 Task: Find connections with filter location Mendefera with filter topic #Saleswith filter profile language English with filter current company Musim Mas Group with filter school GALGOTIA S COLLEGE OF ENGINEERING AND TECHNOLOGY, GREATER NOIDA with filter industry Retail Art Supplies with filter service category Illustration with filter keywords title Assistant Manager
Action: Mouse moved to (562, 83)
Screenshot: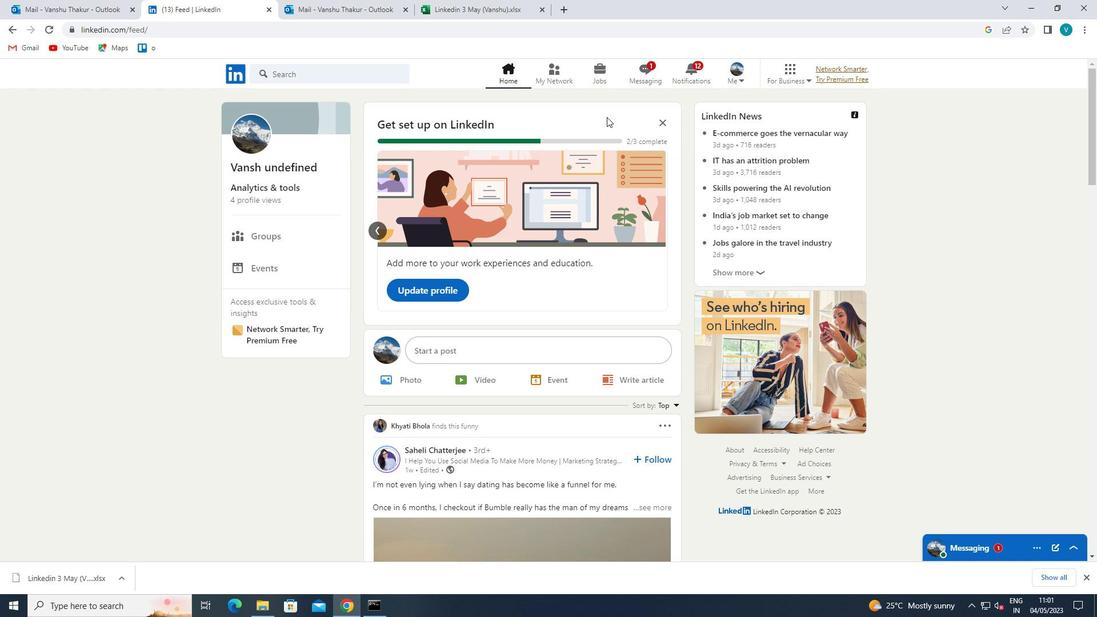 
Action: Mouse pressed left at (562, 83)
Screenshot: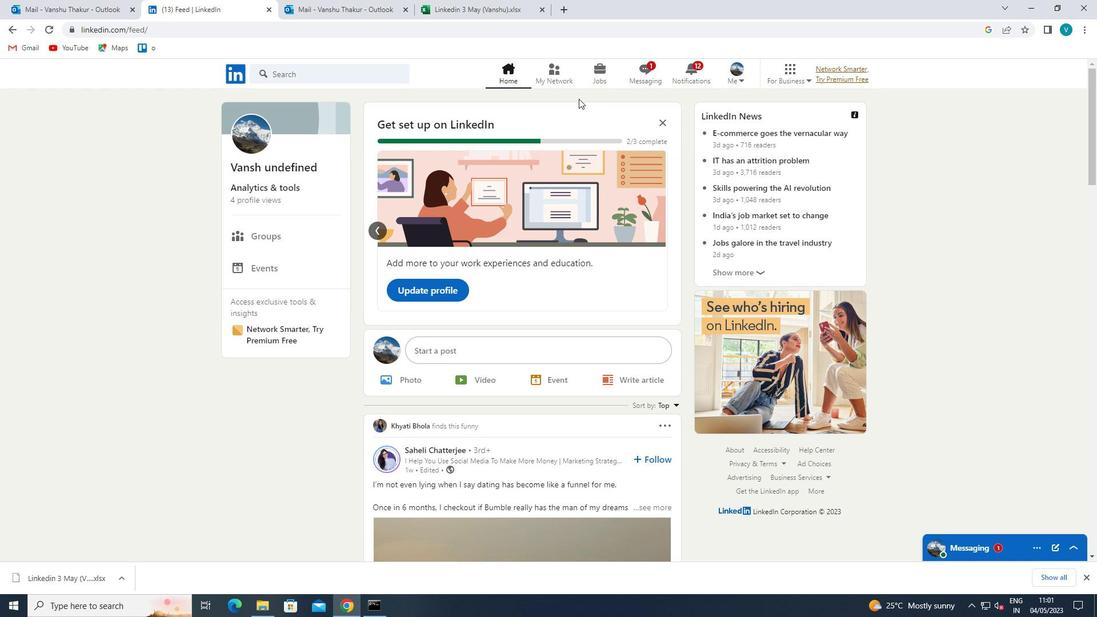 
Action: Mouse moved to (319, 131)
Screenshot: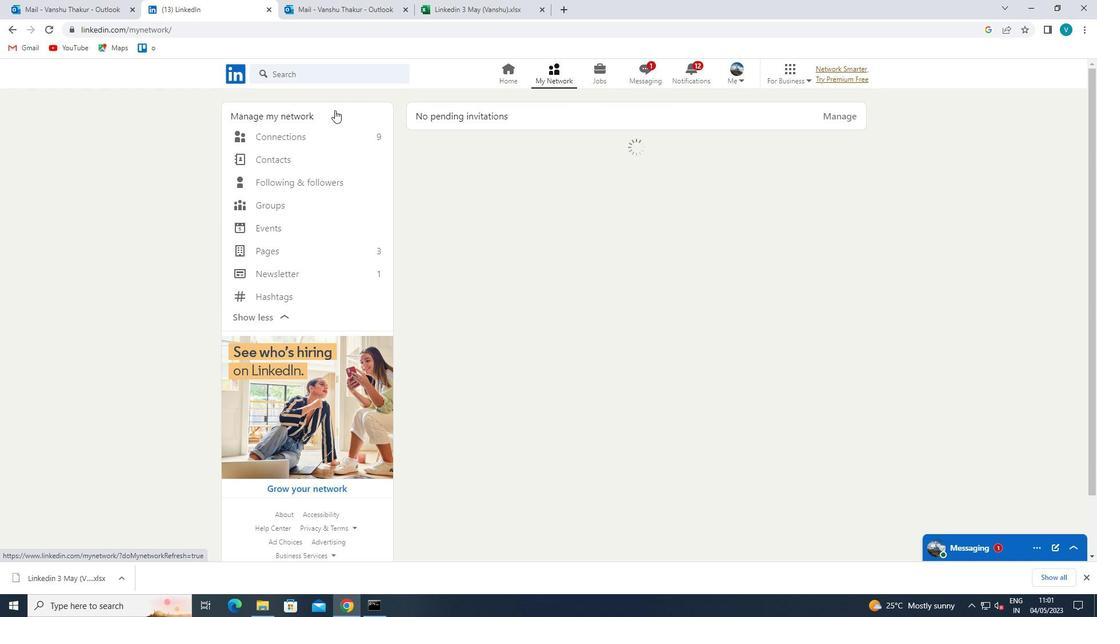 
Action: Mouse pressed left at (319, 131)
Screenshot: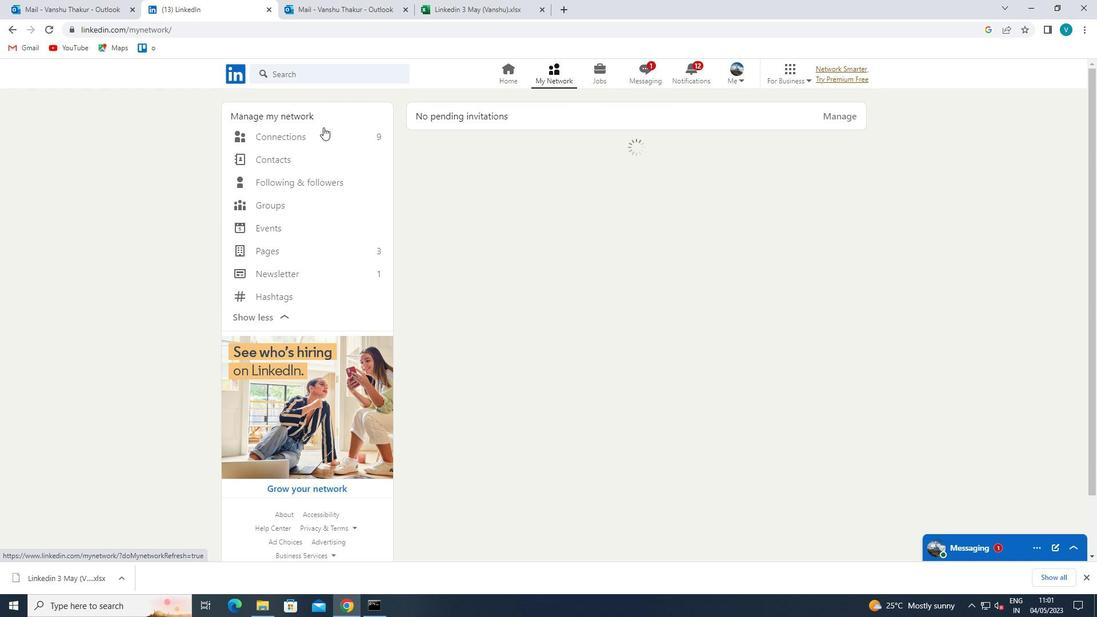 
Action: Mouse moved to (661, 142)
Screenshot: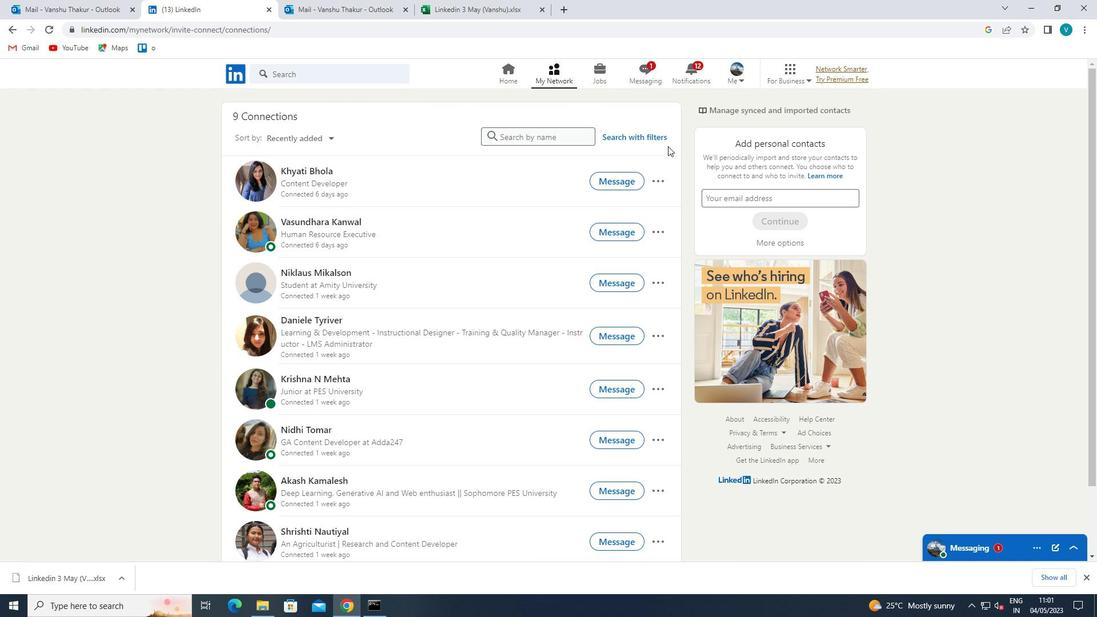 
Action: Mouse pressed left at (661, 142)
Screenshot: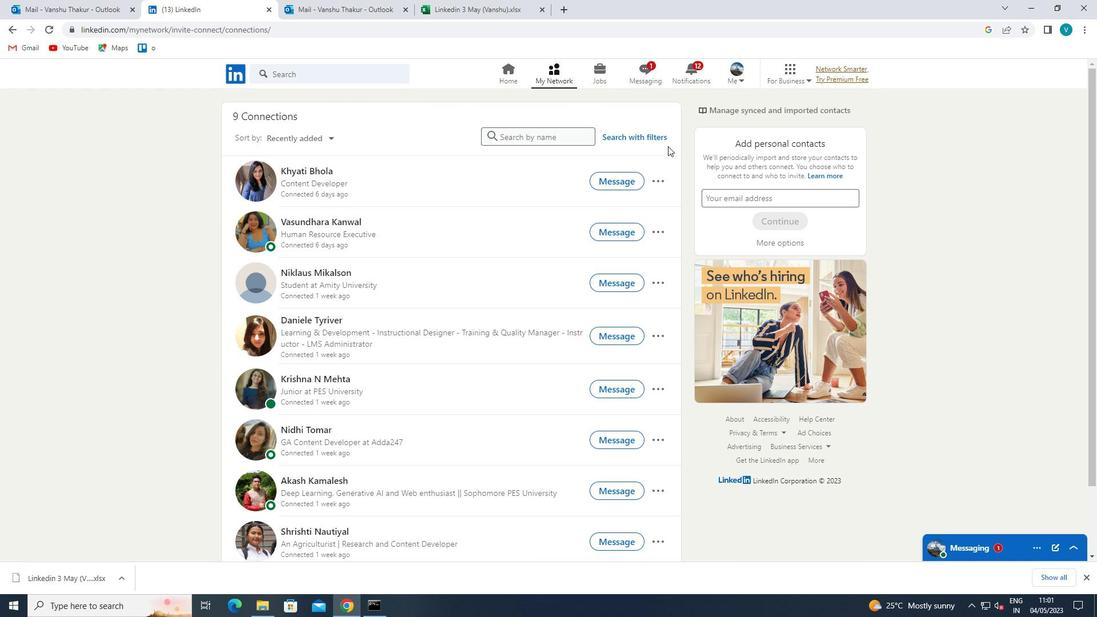 
Action: Mouse moved to (554, 106)
Screenshot: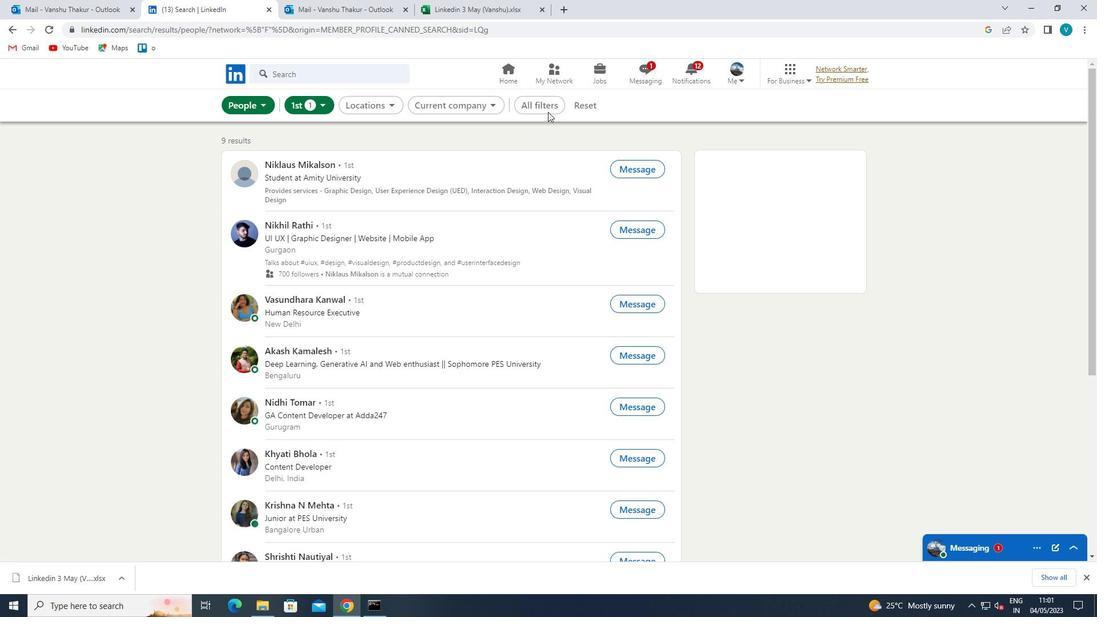 
Action: Mouse pressed left at (554, 106)
Screenshot: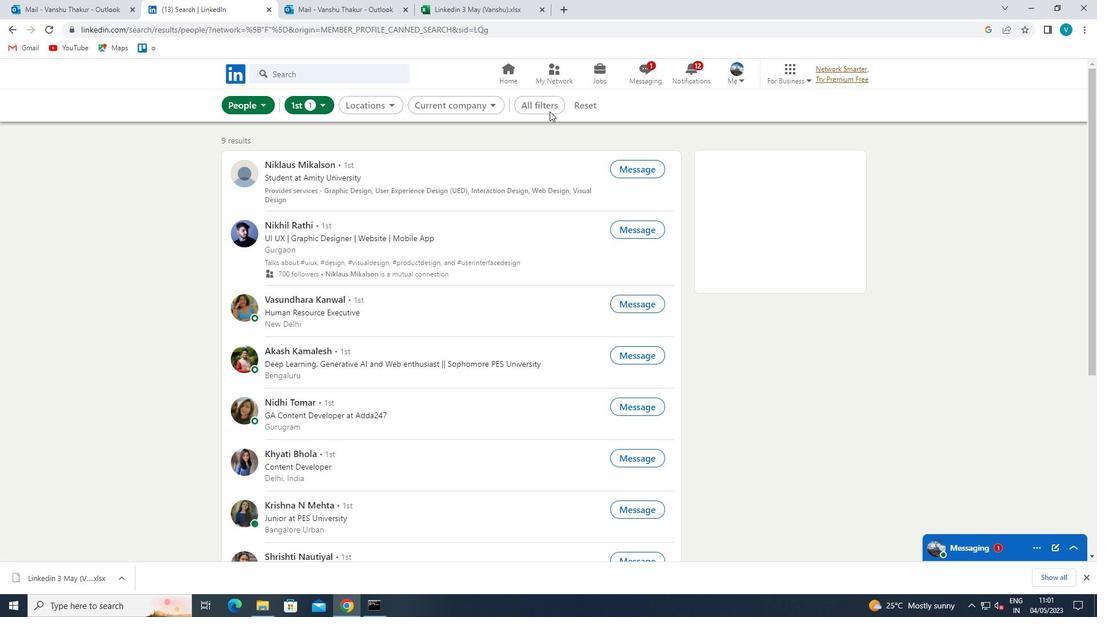 
Action: Mouse moved to (854, 270)
Screenshot: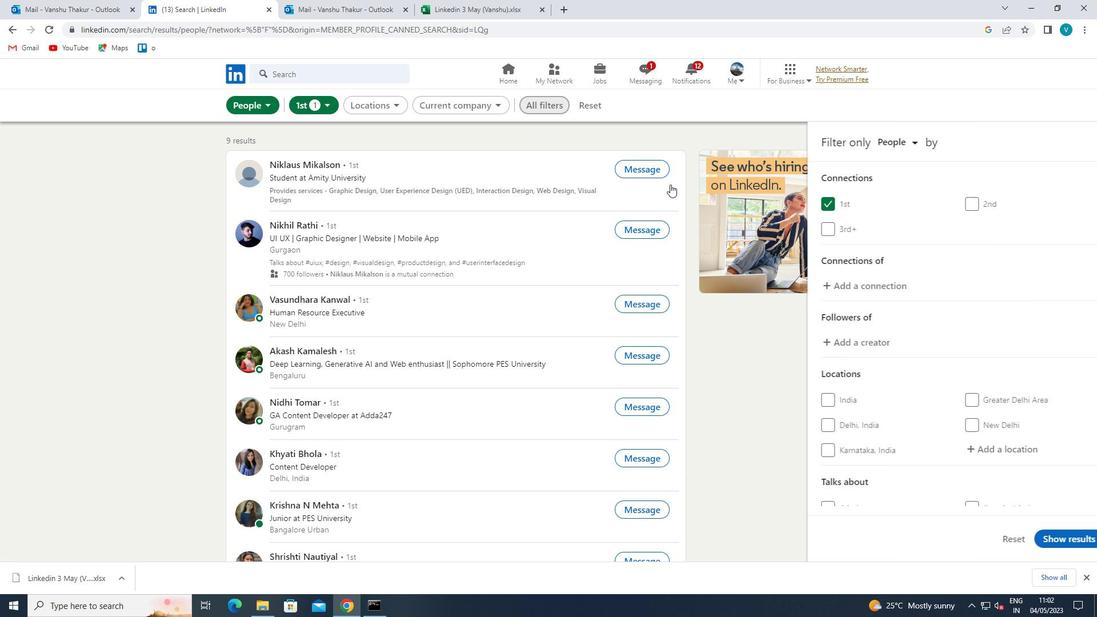 
Action: Mouse scrolled (854, 270) with delta (0, 0)
Screenshot: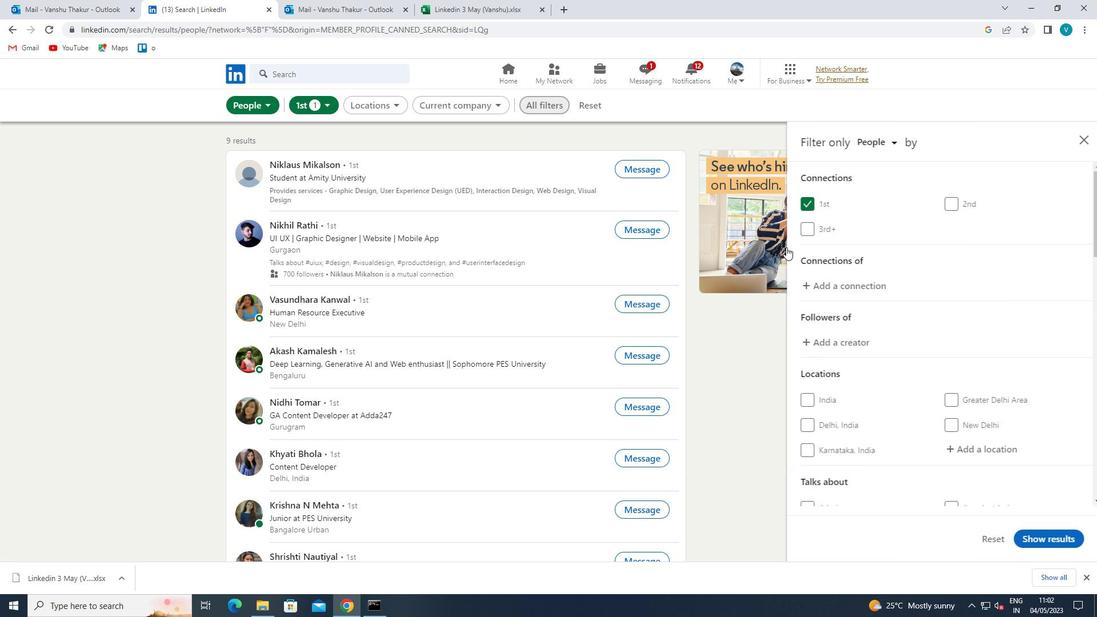 
Action: Mouse scrolled (854, 270) with delta (0, 0)
Screenshot: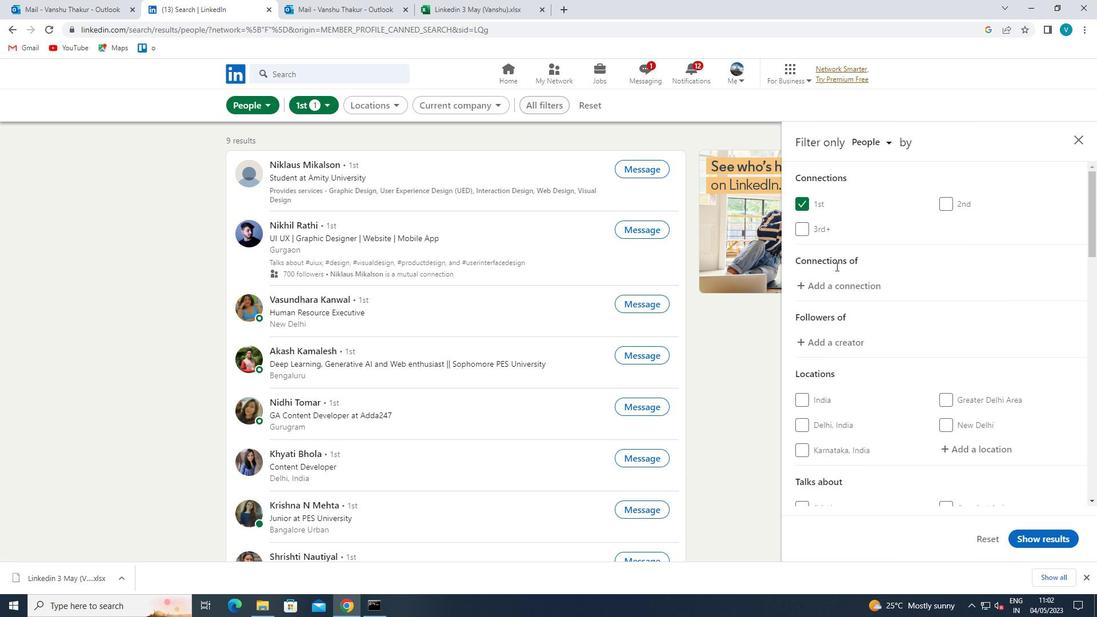 
Action: Mouse moved to (855, 270)
Screenshot: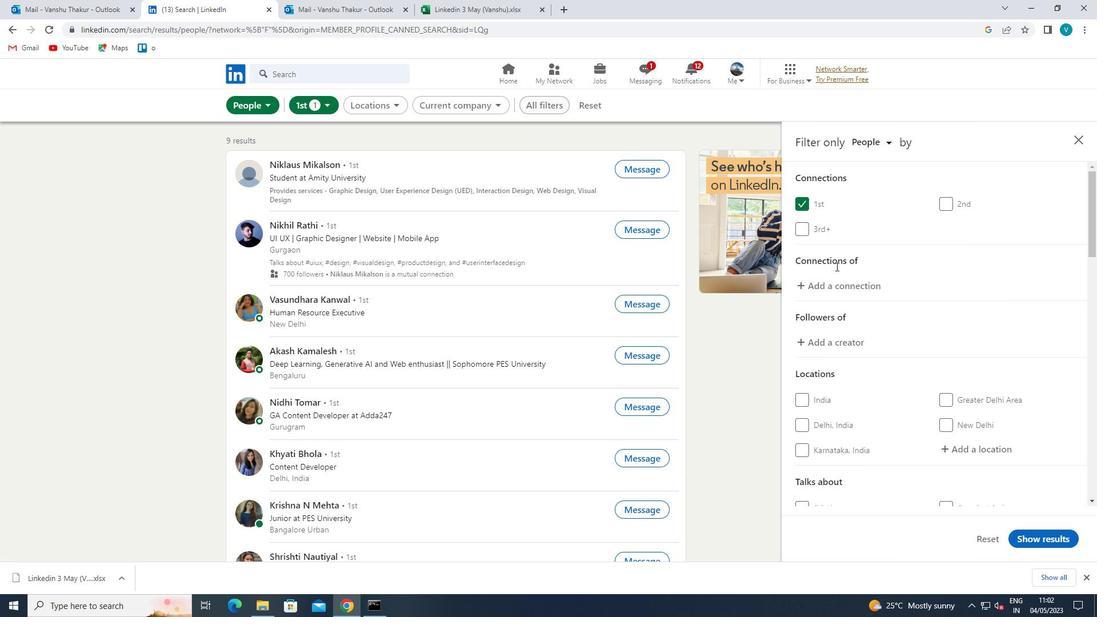 
Action: Mouse scrolled (855, 270) with delta (0, 0)
Screenshot: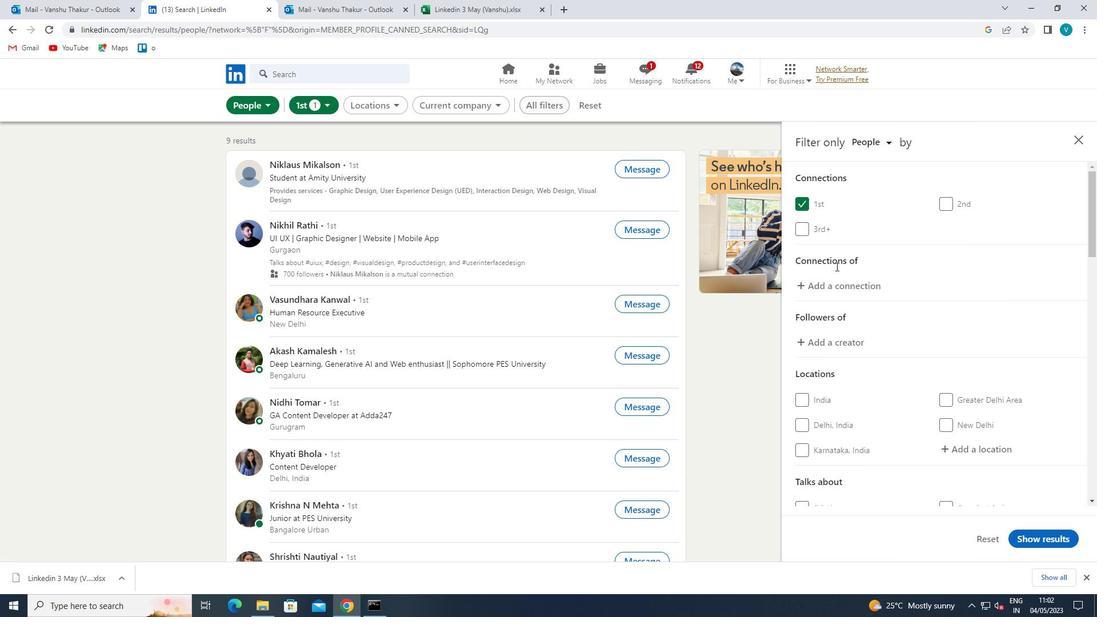 
Action: Mouse moved to (998, 270)
Screenshot: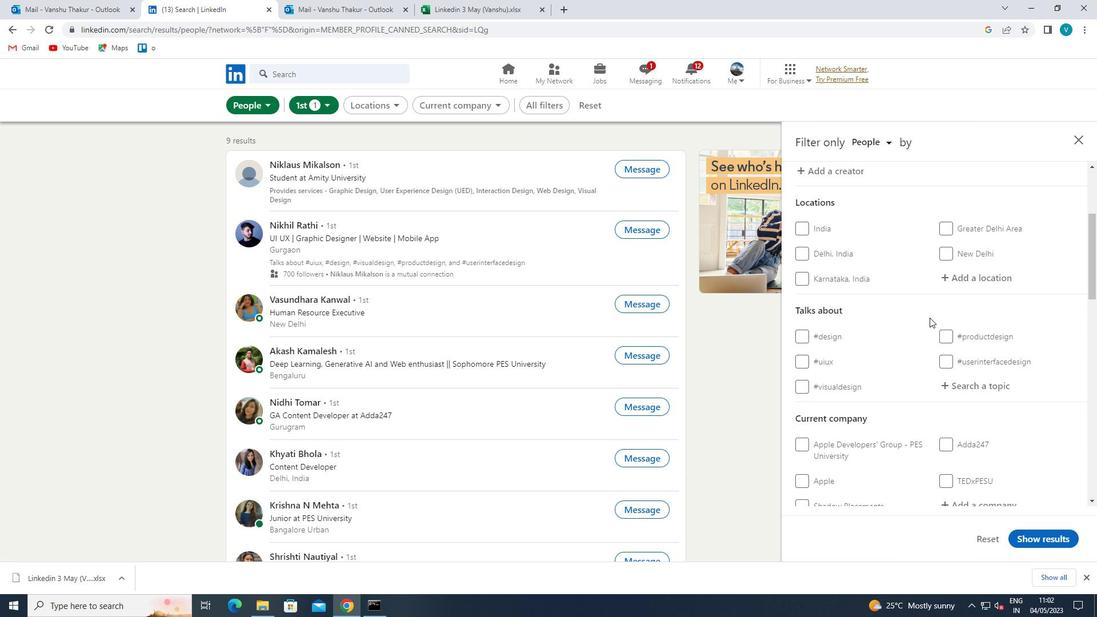 
Action: Mouse pressed left at (998, 270)
Screenshot: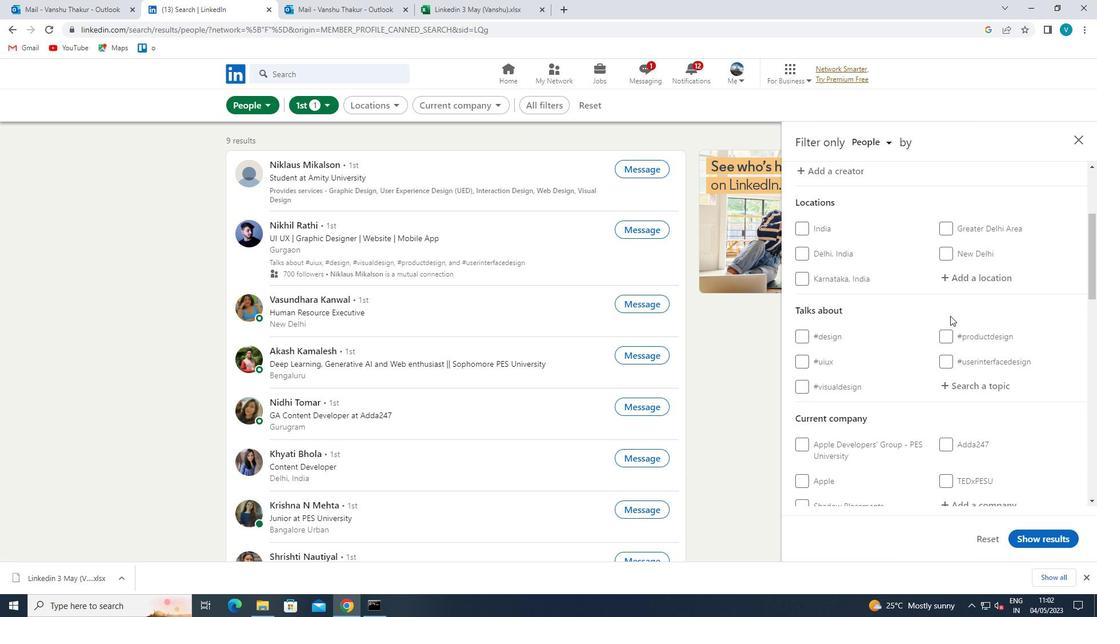 
Action: Key pressed <Key.shift>MENDEFERA
Screenshot: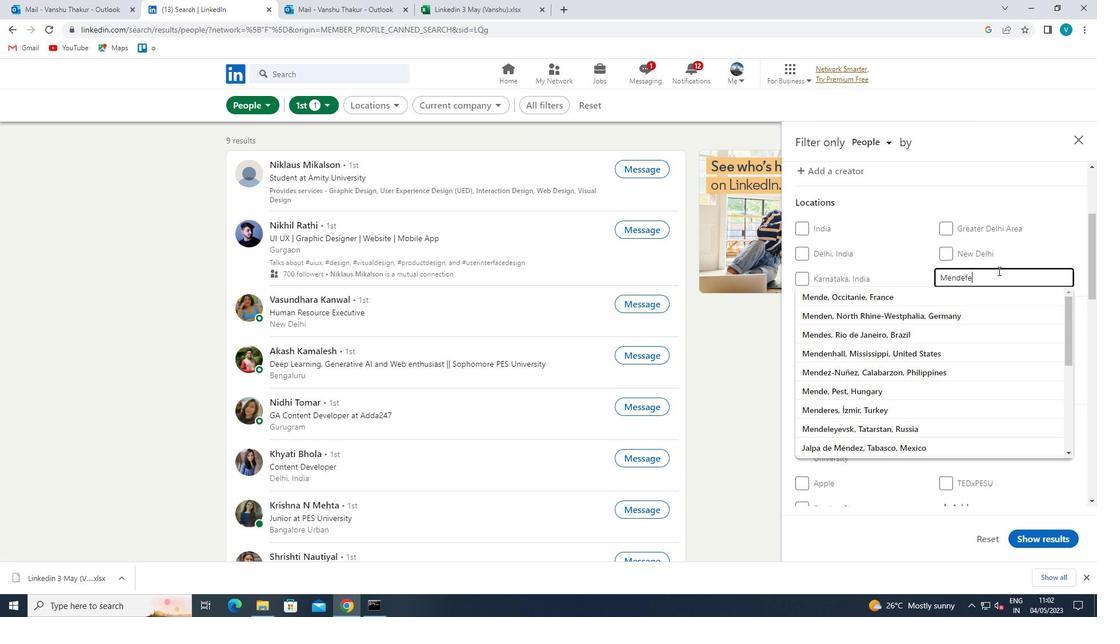 
Action: Mouse moved to (953, 298)
Screenshot: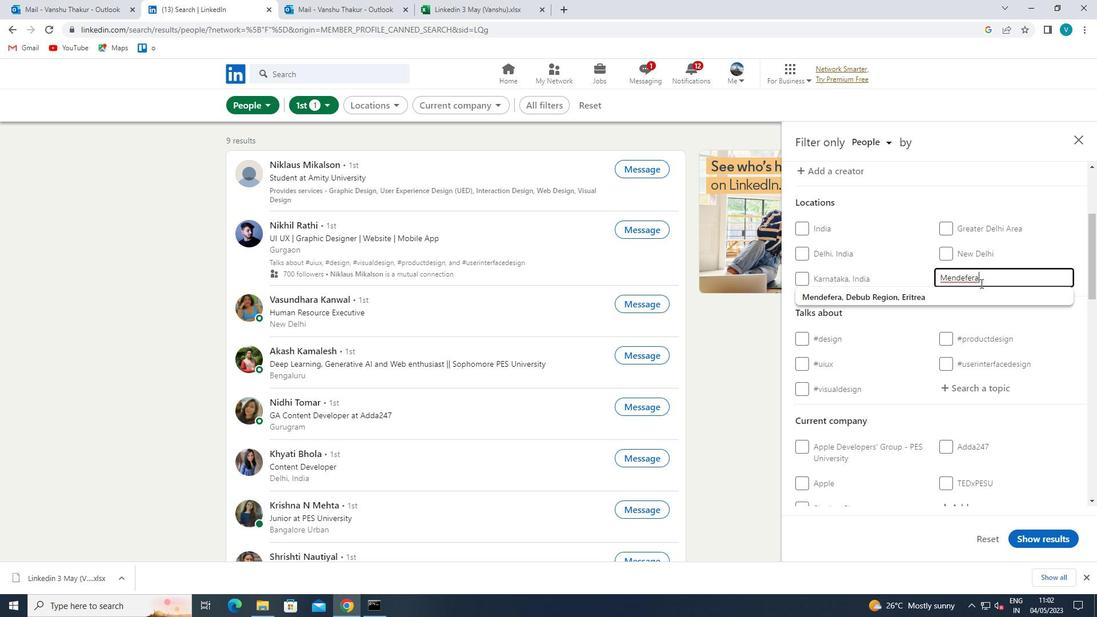 
Action: Mouse pressed left at (953, 298)
Screenshot: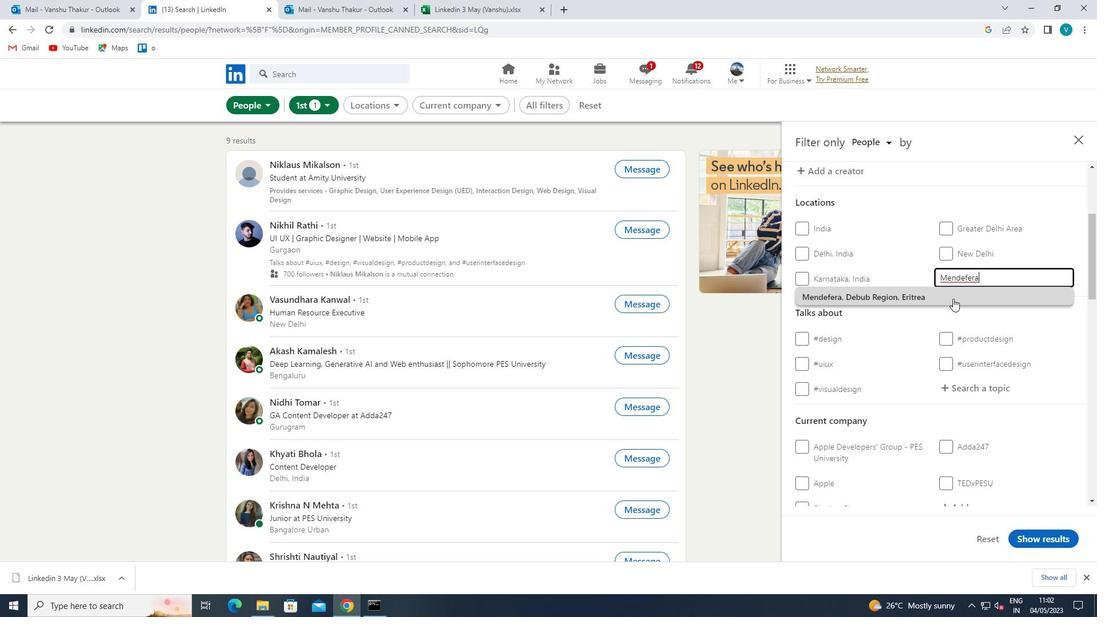 
Action: Mouse scrolled (953, 298) with delta (0, 0)
Screenshot: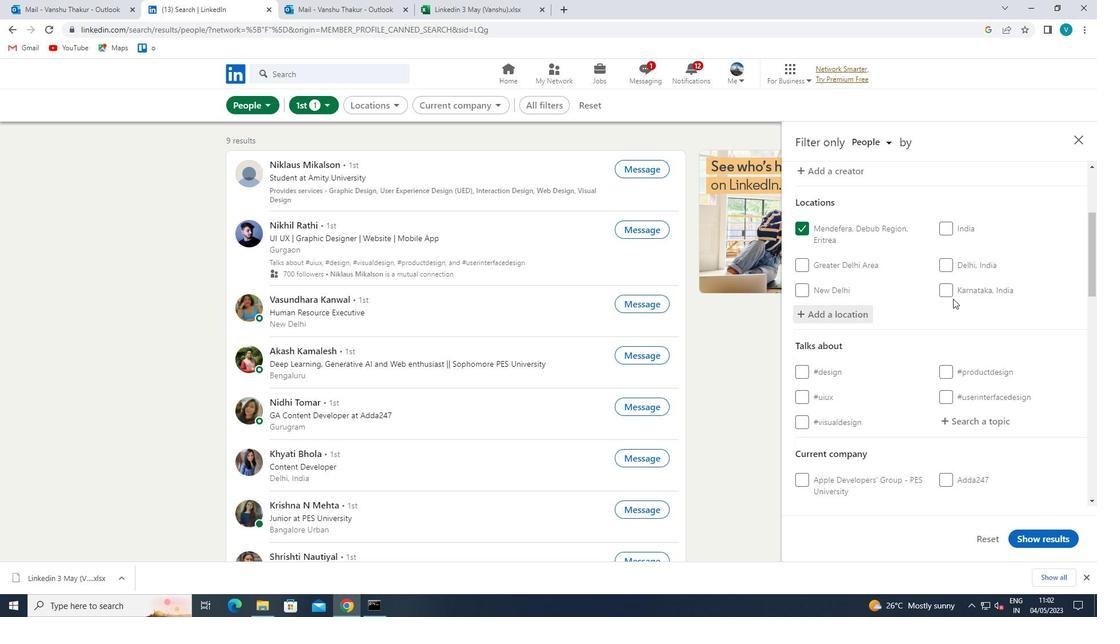 
Action: Mouse scrolled (953, 298) with delta (0, 0)
Screenshot: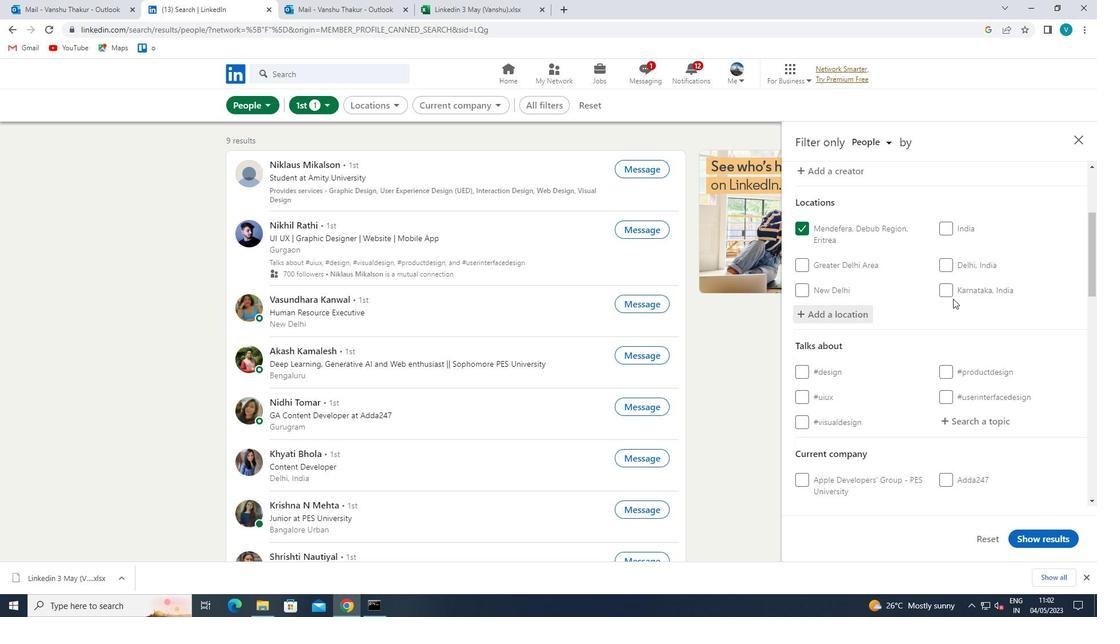 
Action: Mouse moved to (954, 304)
Screenshot: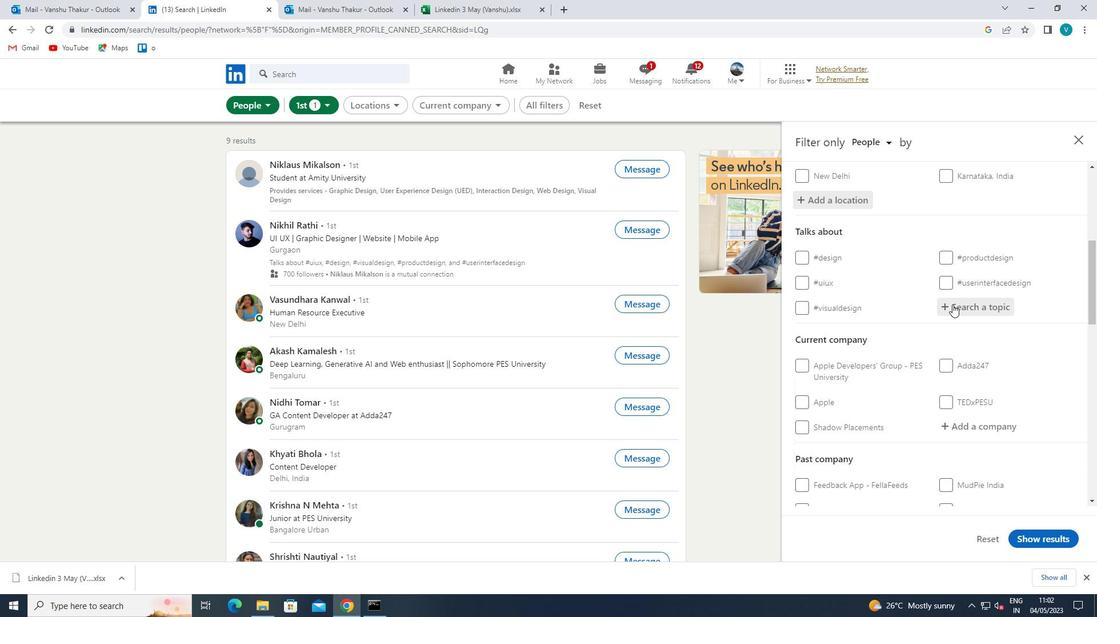 
Action: Mouse pressed left at (954, 304)
Screenshot: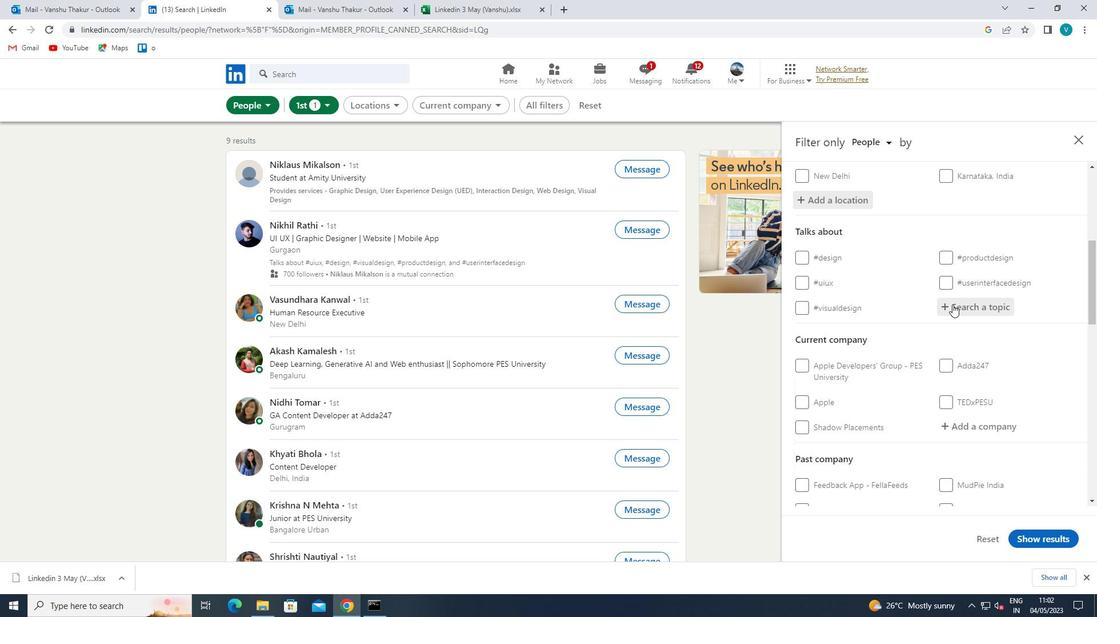 
Action: Mouse moved to (955, 304)
Screenshot: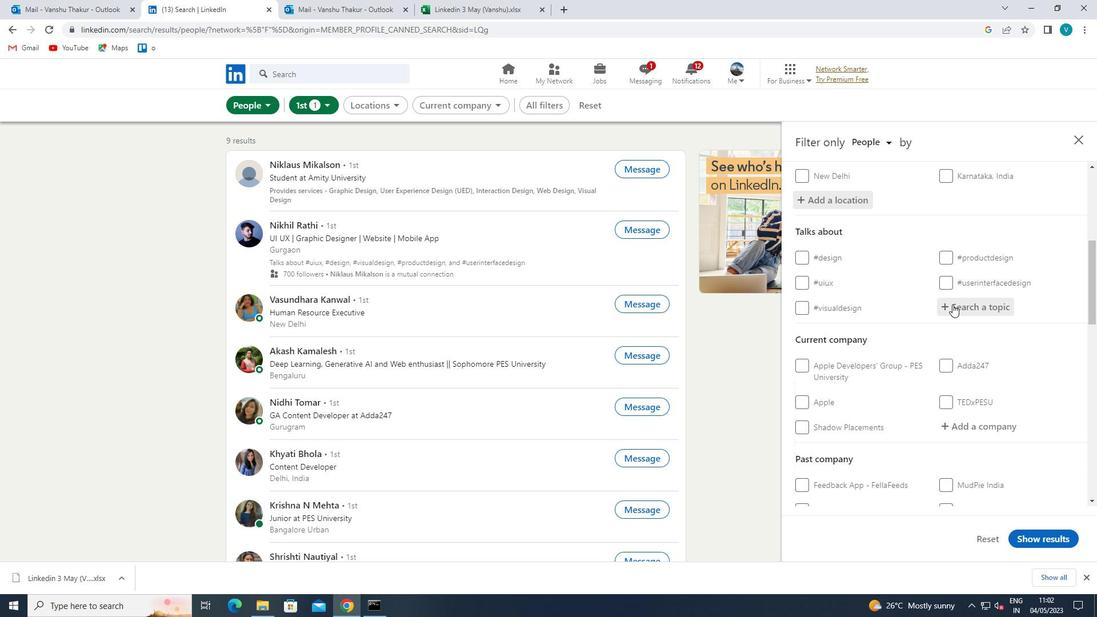 
Action: Key pressed SALES
Screenshot: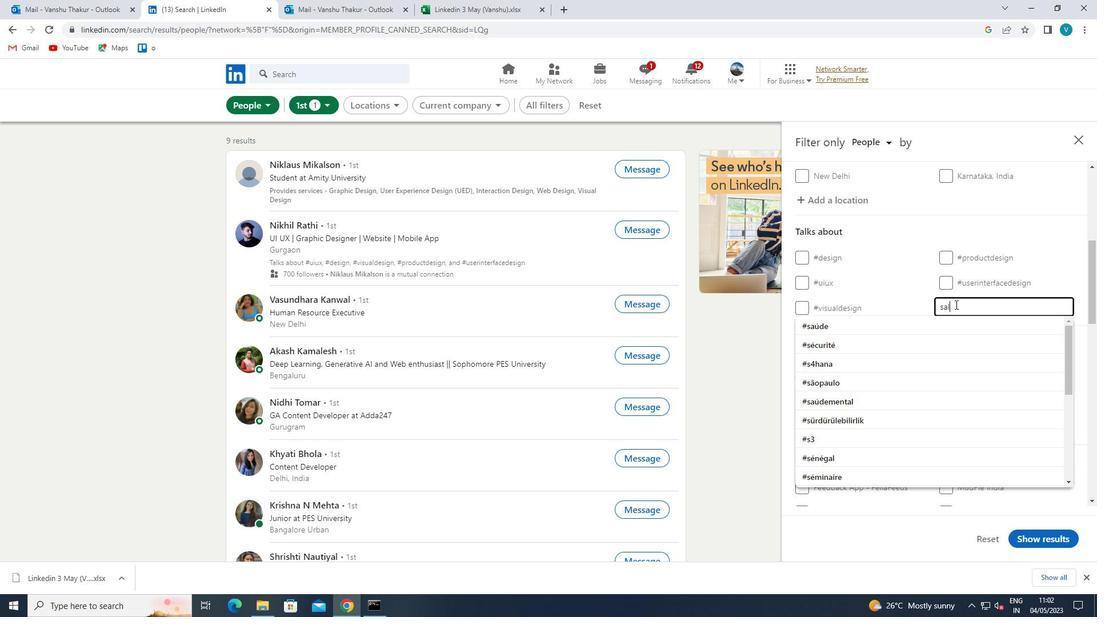 
Action: Mouse moved to (929, 328)
Screenshot: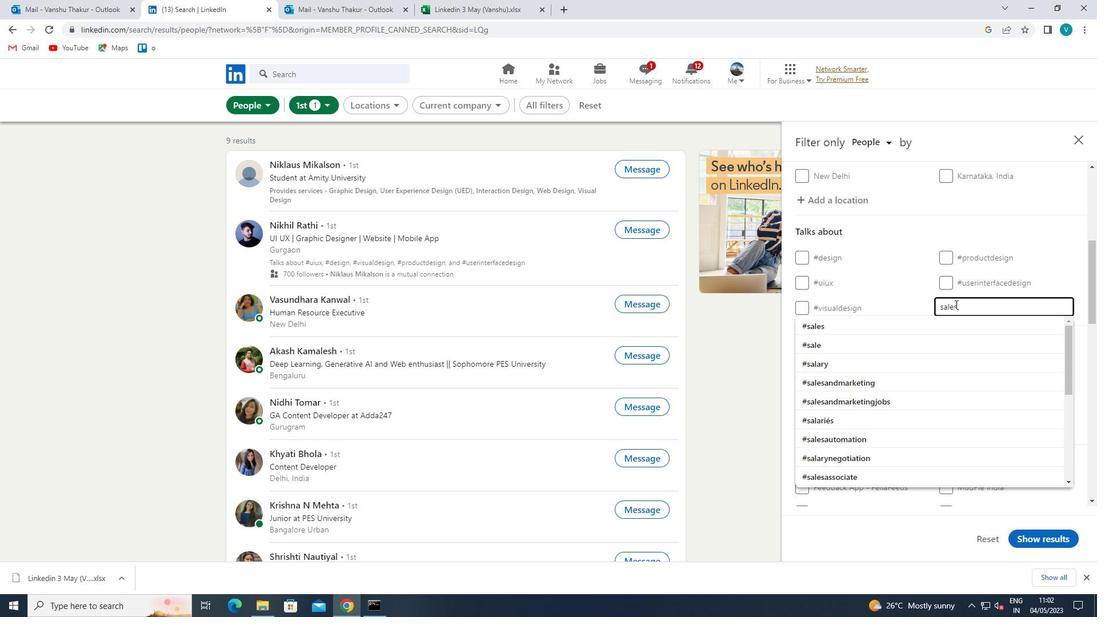 
Action: Mouse pressed left at (929, 328)
Screenshot: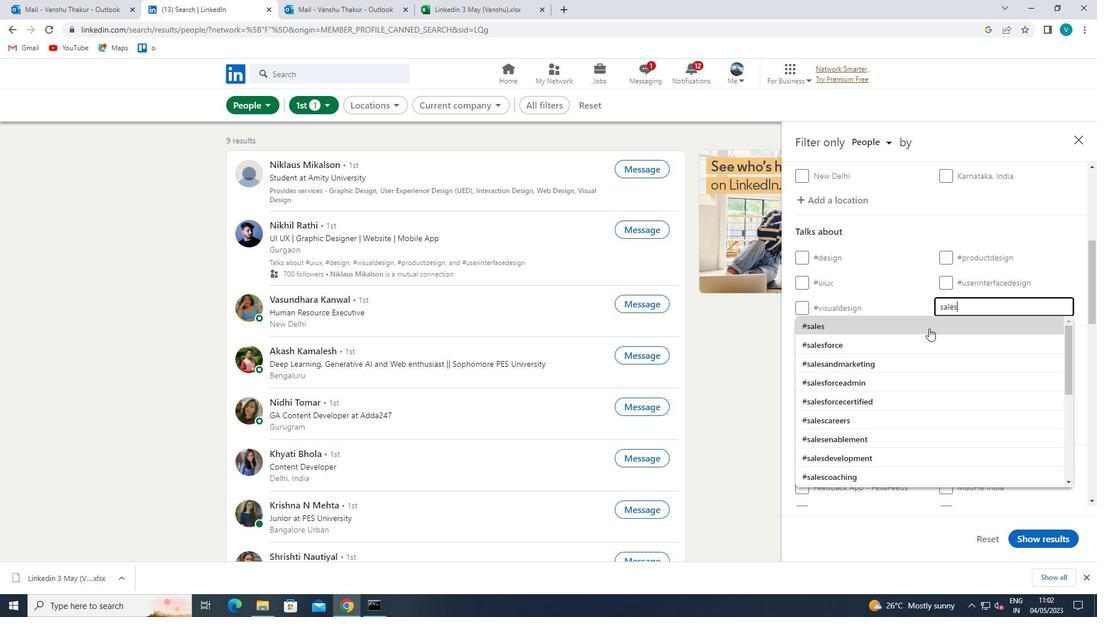 
Action: Mouse scrolled (929, 327) with delta (0, 0)
Screenshot: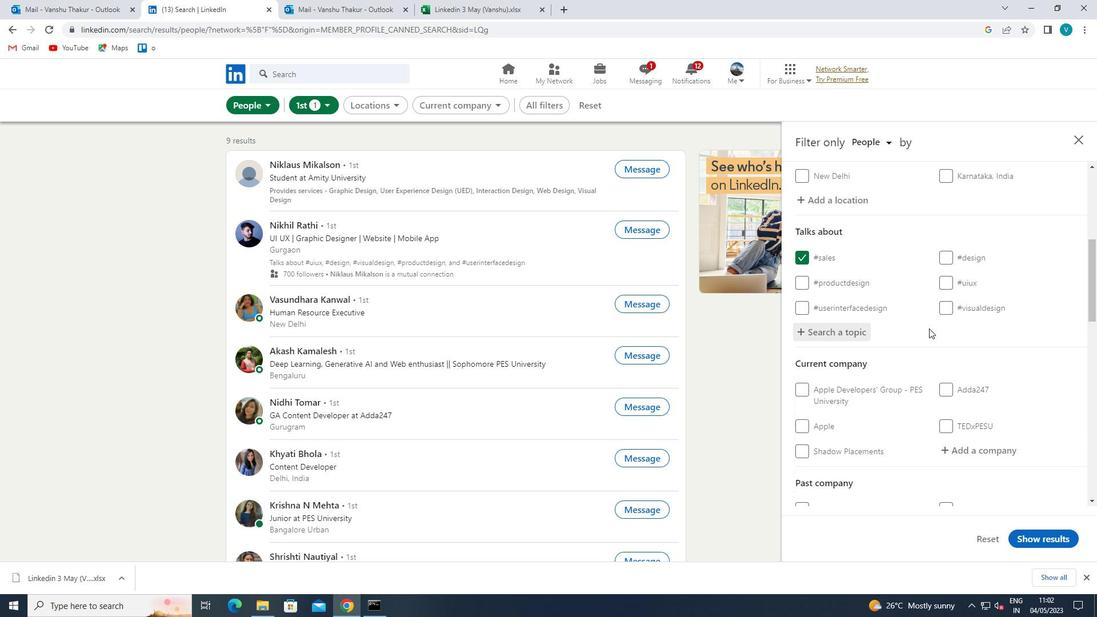 
Action: Mouse scrolled (929, 327) with delta (0, 0)
Screenshot: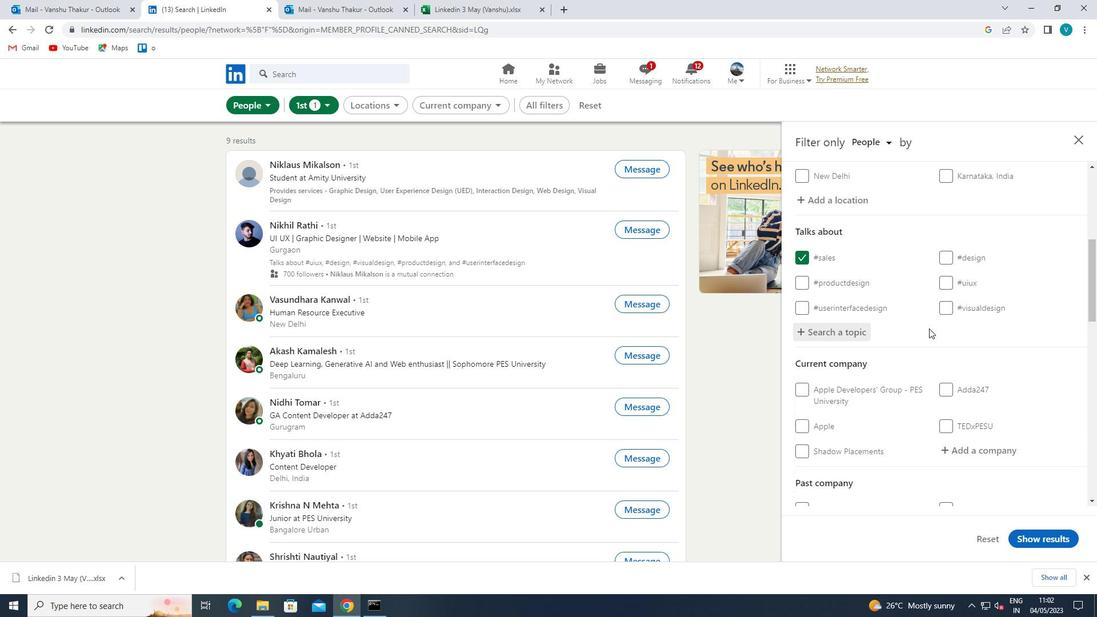 
Action: Mouse scrolled (929, 327) with delta (0, 0)
Screenshot: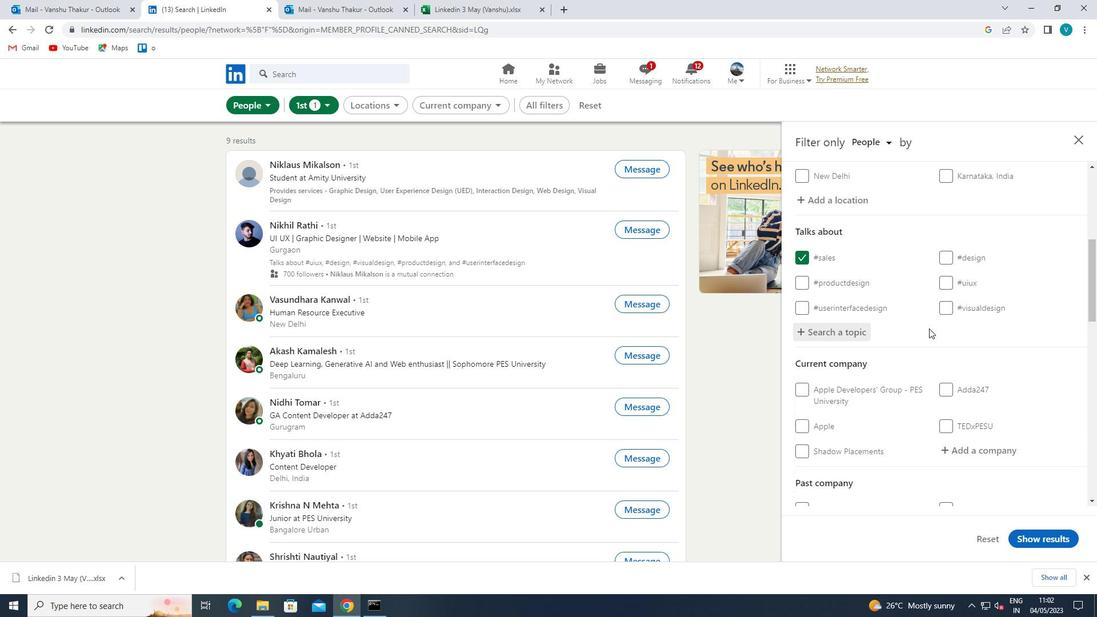 
Action: Mouse scrolled (929, 327) with delta (0, 0)
Screenshot: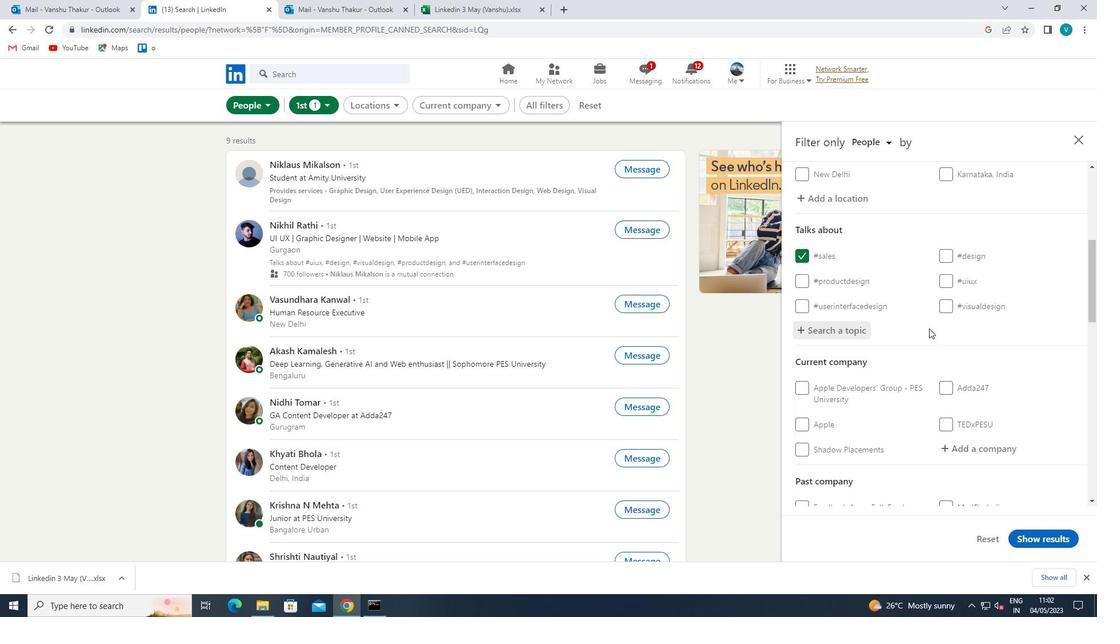 
Action: Mouse scrolled (929, 327) with delta (0, 0)
Screenshot: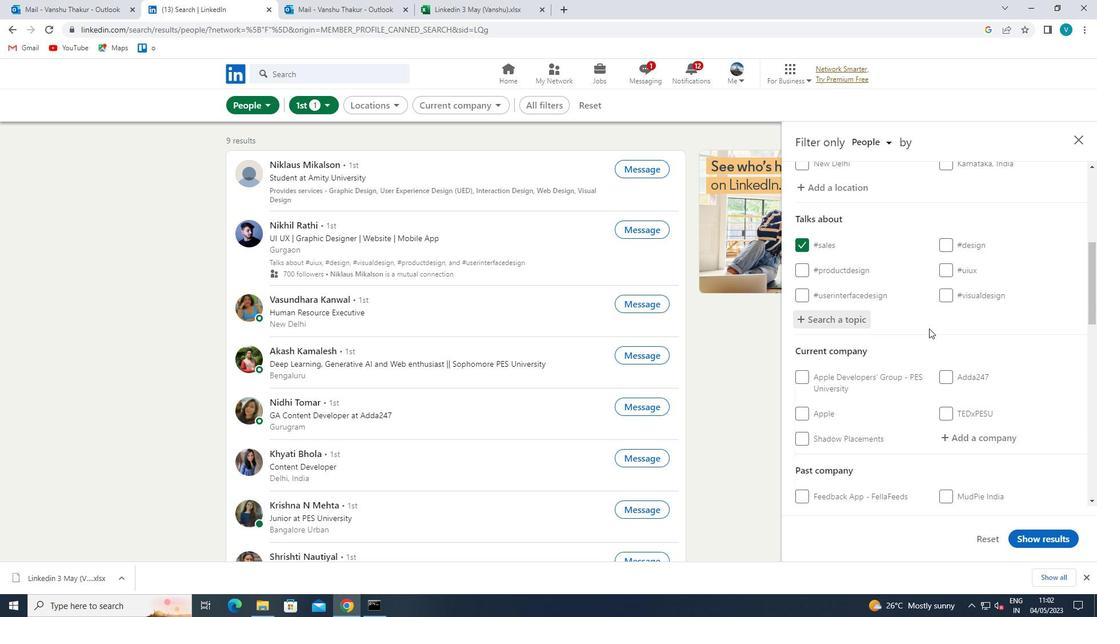 
Action: Mouse scrolled (929, 327) with delta (0, 0)
Screenshot: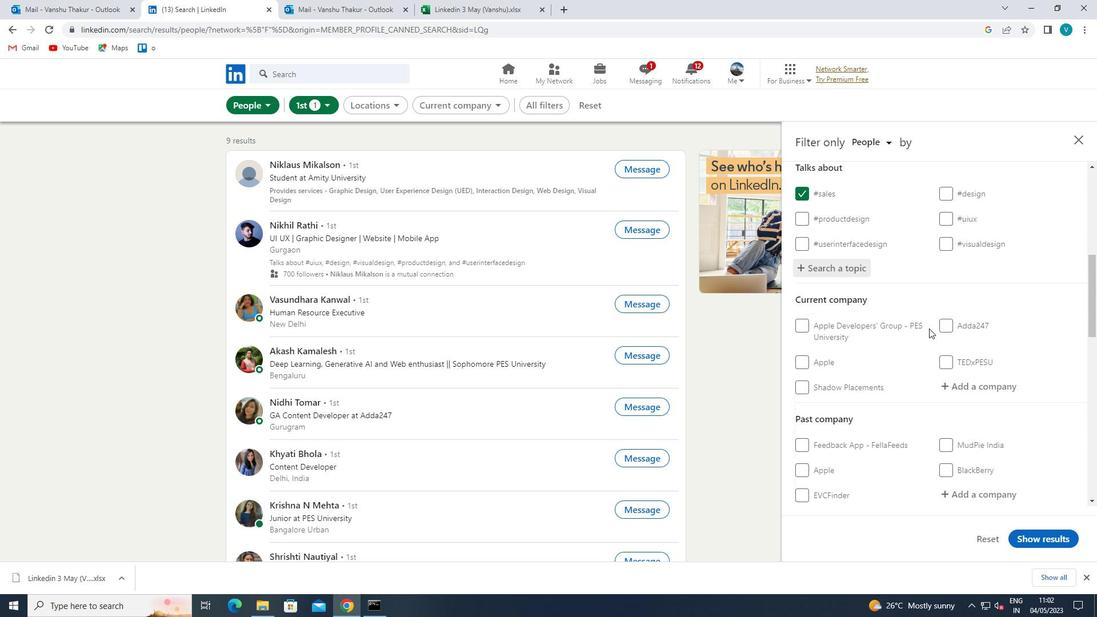 
Action: Mouse scrolled (929, 327) with delta (0, 0)
Screenshot: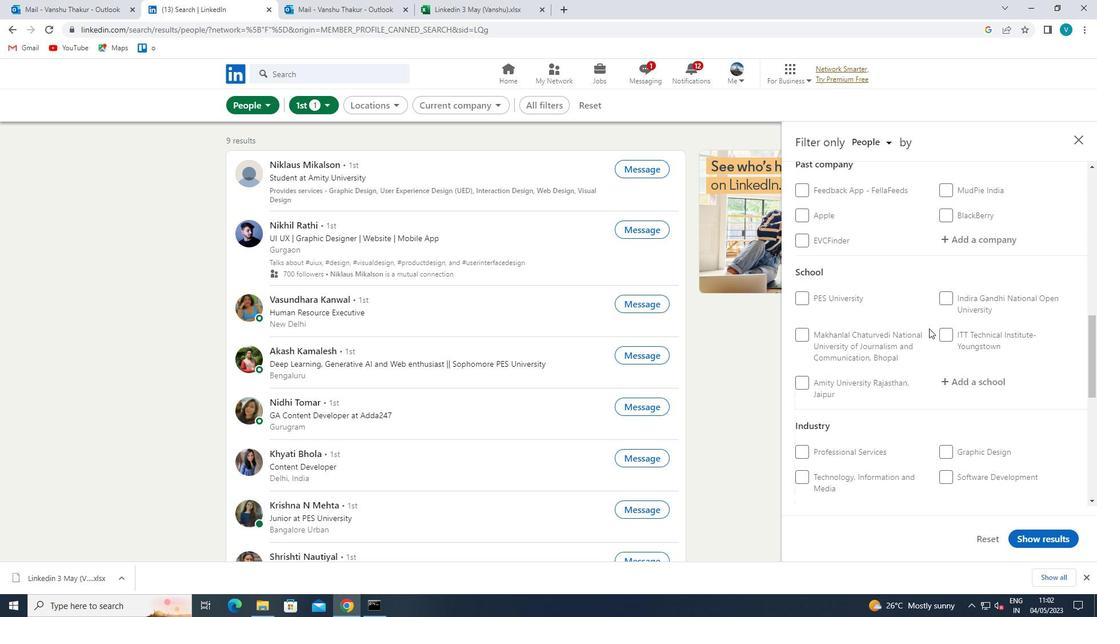 
Action: Mouse scrolled (929, 327) with delta (0, 0)
Screenshot: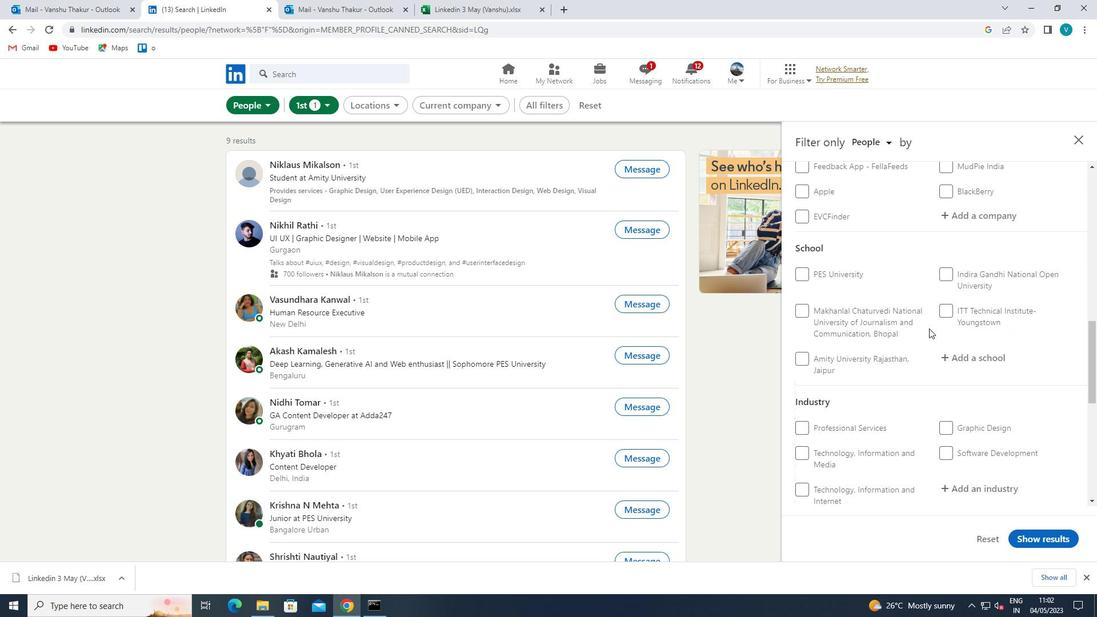 
Action: Mouse scrolled (929, 327) with delta (0, 0)
Screenshot: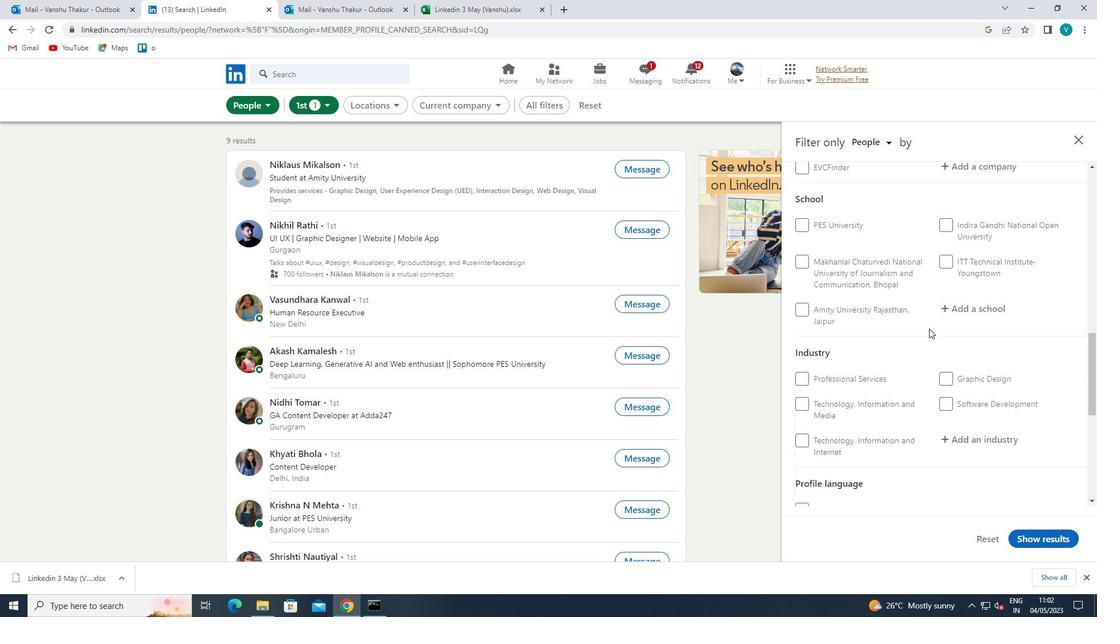 
Action: Mouse moved to (800, 386)
Screenshot: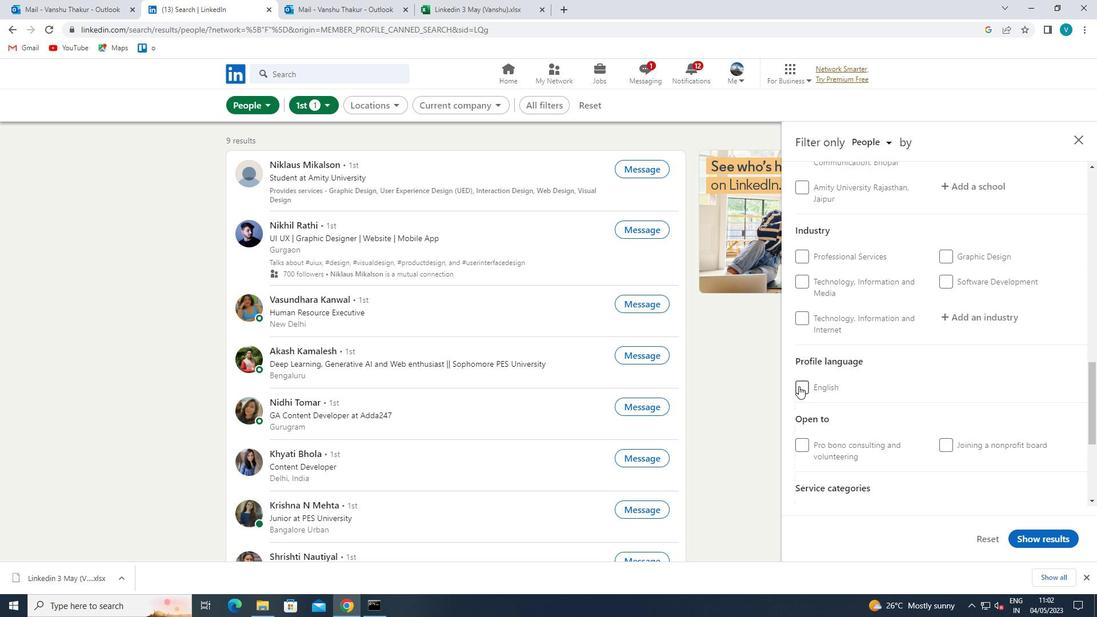 
Action: Mouse pressed left at (800, 386)
Screenshot: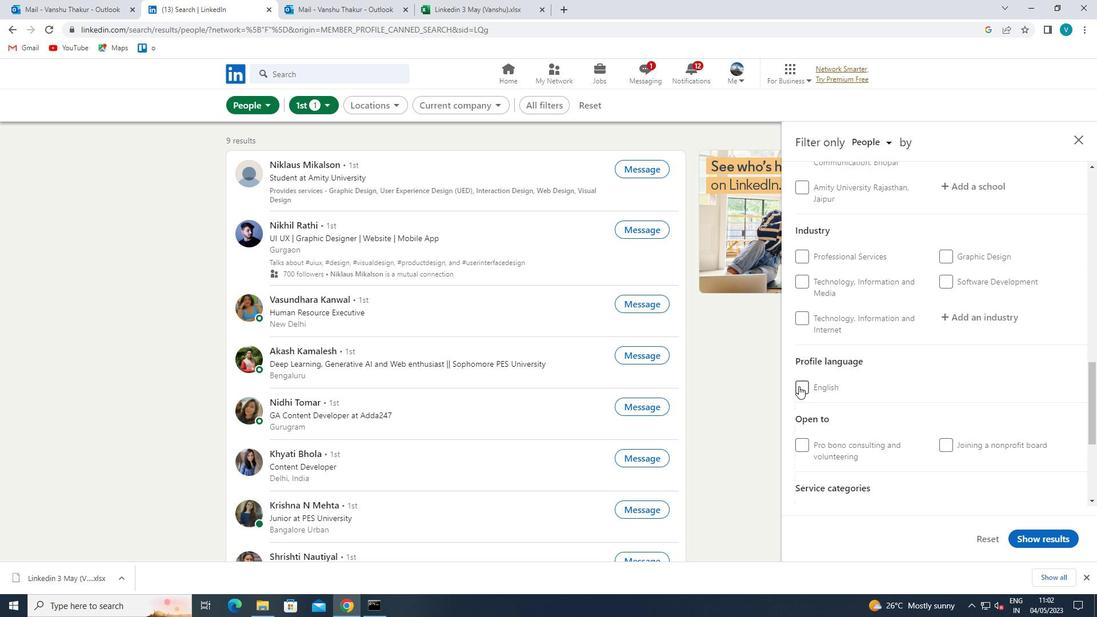 
Action: Mouse moved to (912, 371)
Screenshot: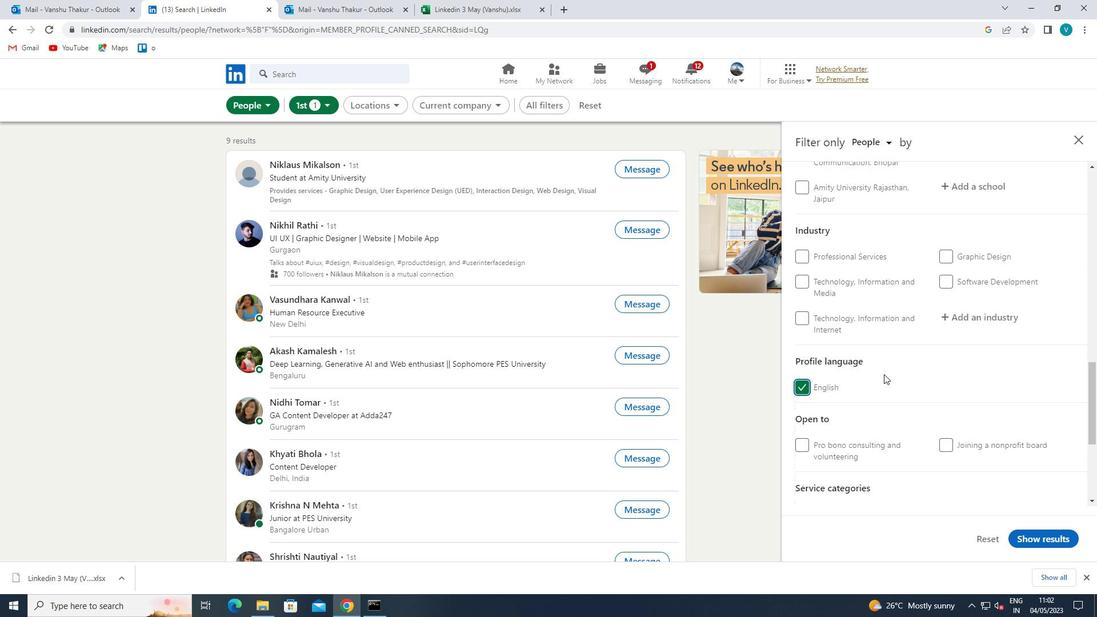 
Action: Mouse scrolled (912, 371) with delta (0, 0)
Screenshot: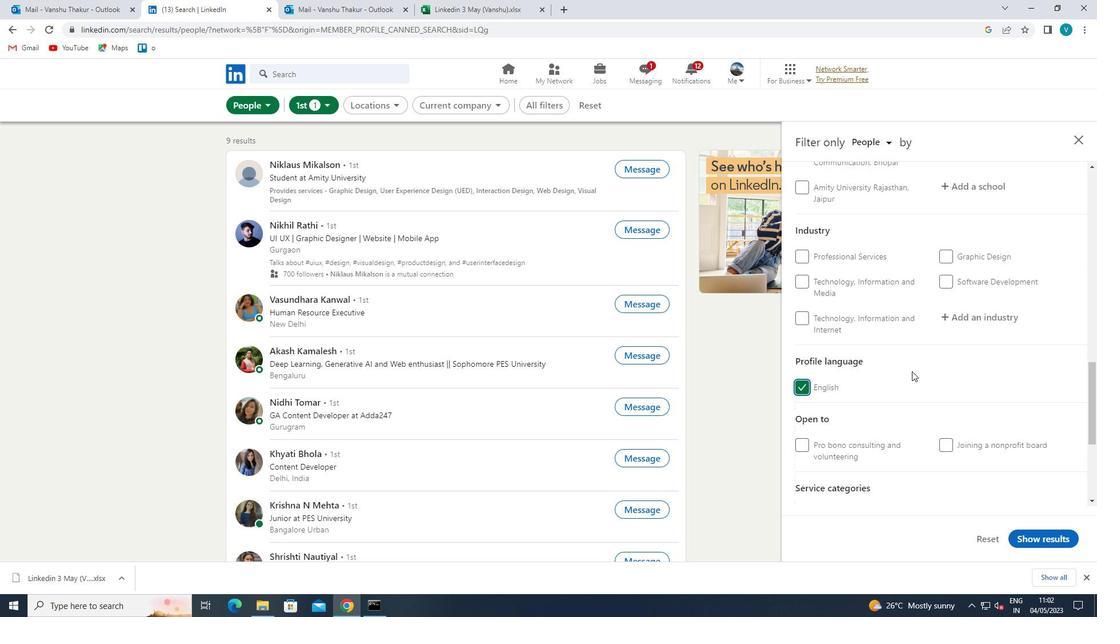 
Action: Mouse scrolled (912, 371) with delta (0, 0)
Screenshot: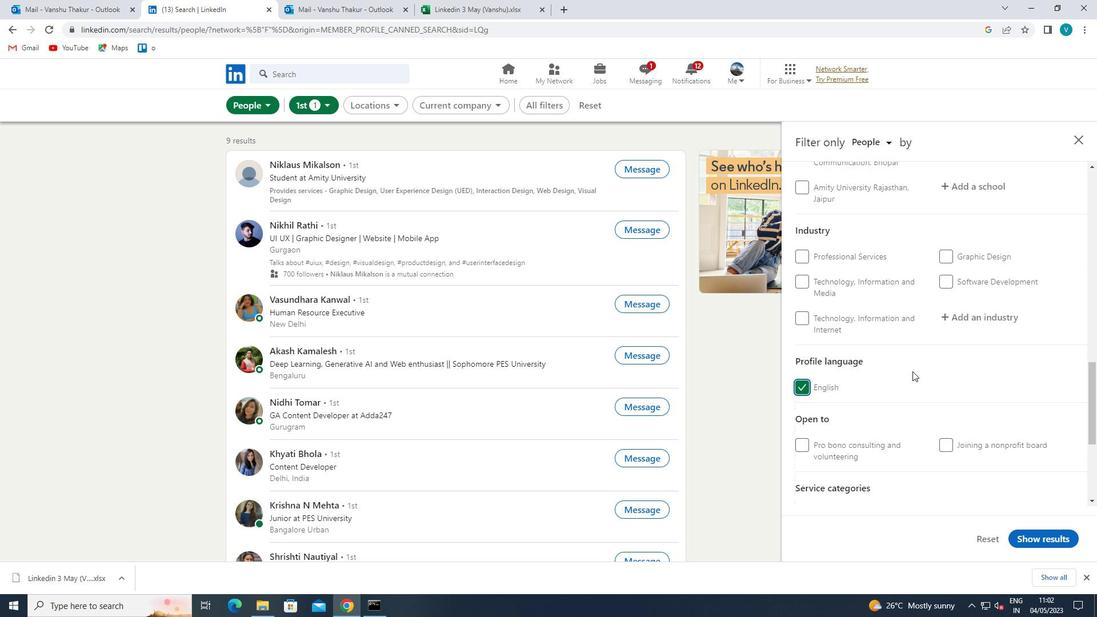 
Action: Mouse scrolled (912, 371) with delta (0, 0)
Screenshot: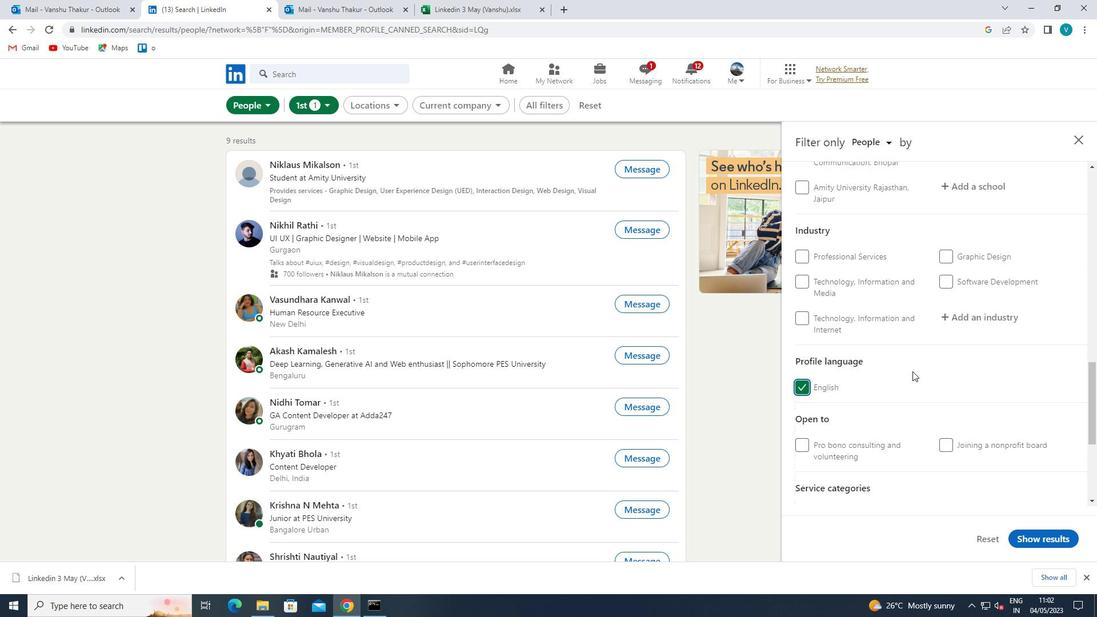 
Action: Mouse scrolled (912, 371) with delta (0, 0)
Screenshot: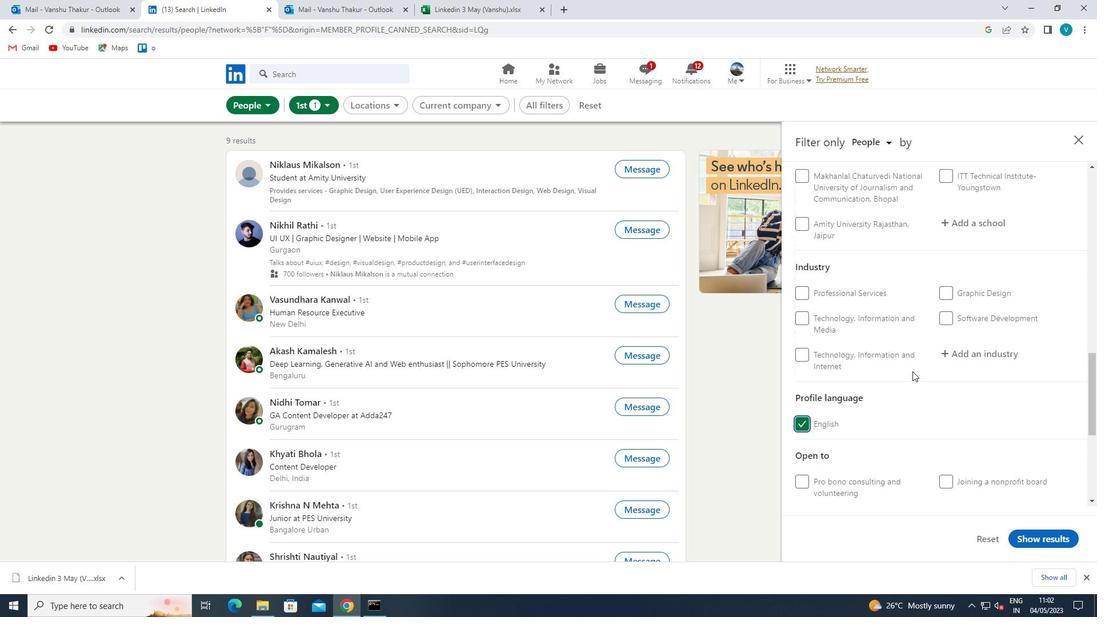 
Action: Mouse scrolled (912, 371) with delta (0, 0)
Screenshot: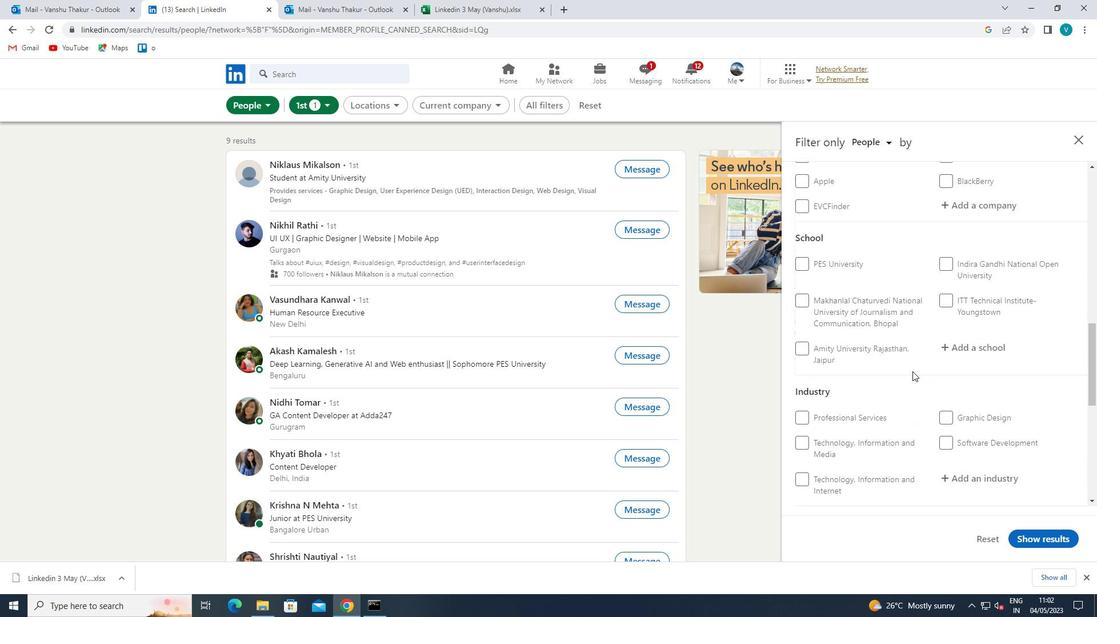 
Action: Mouse scrolled (912, 371) with delta (0, 0)
Screenshot: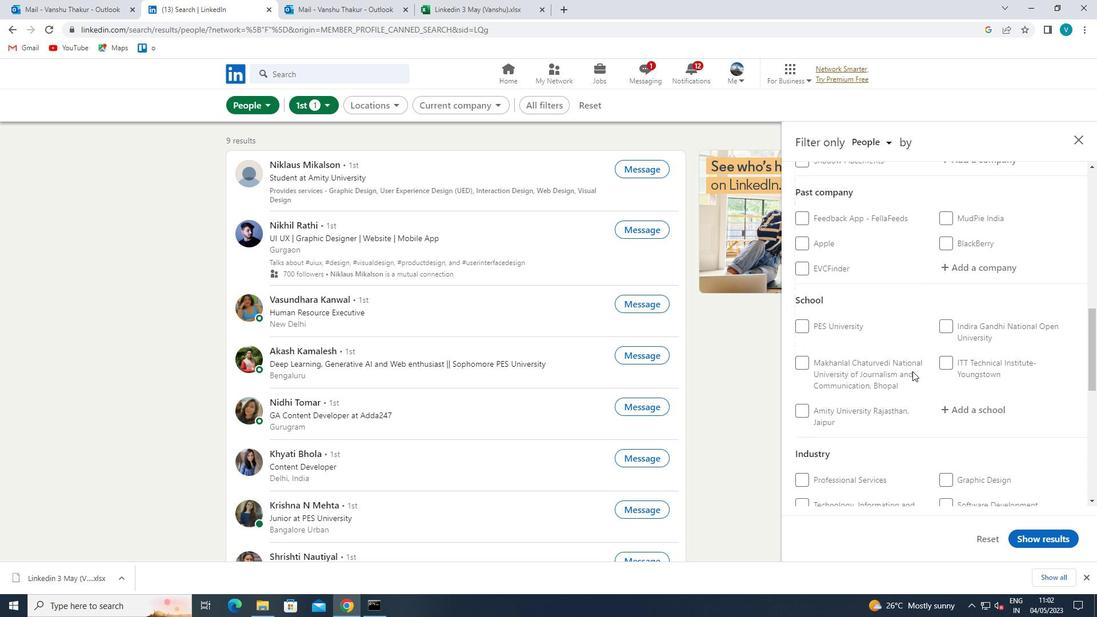 
Action: Mouse moved to (1002, 280)
Screenshot: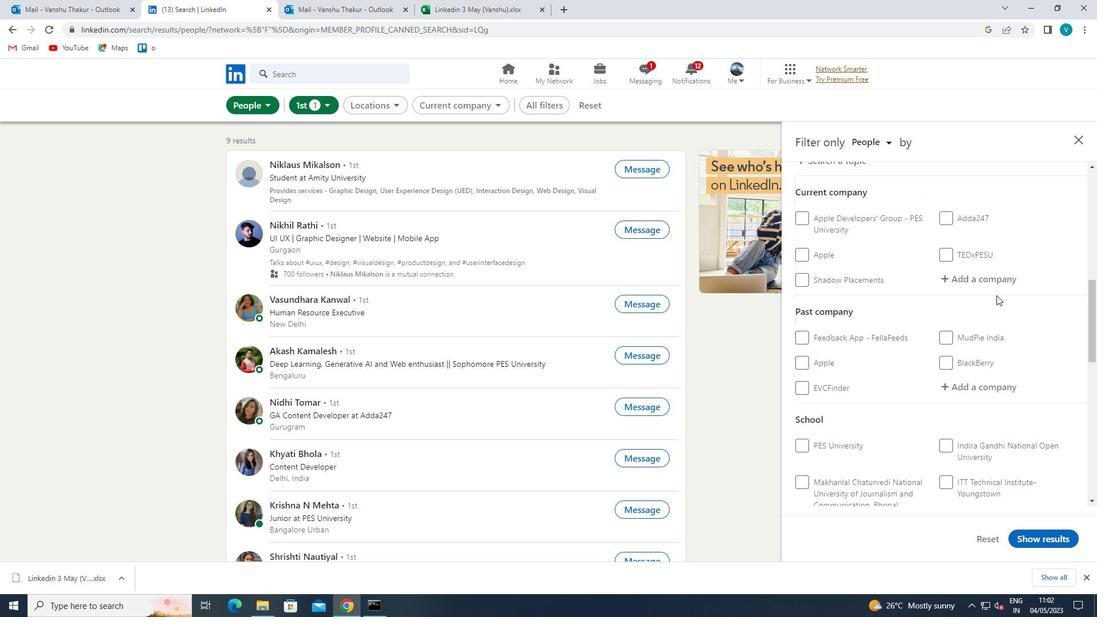 
Action: Mouse pressed left at (1002, 280)
Screenshot: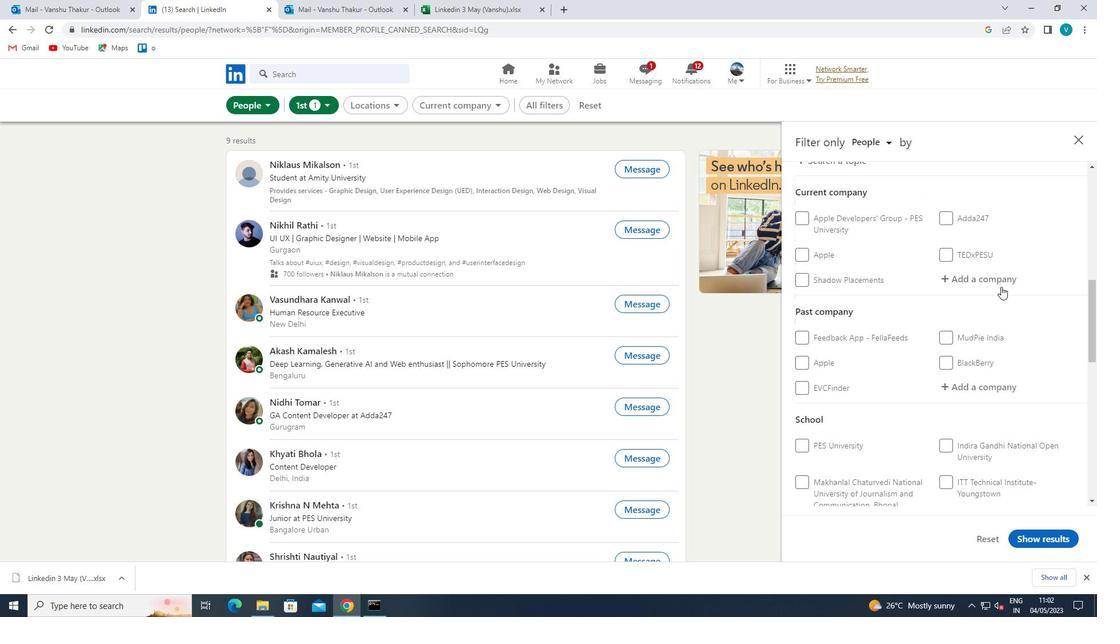 
Action: Key pressed <Key.shift>MUSIM
Screenshot: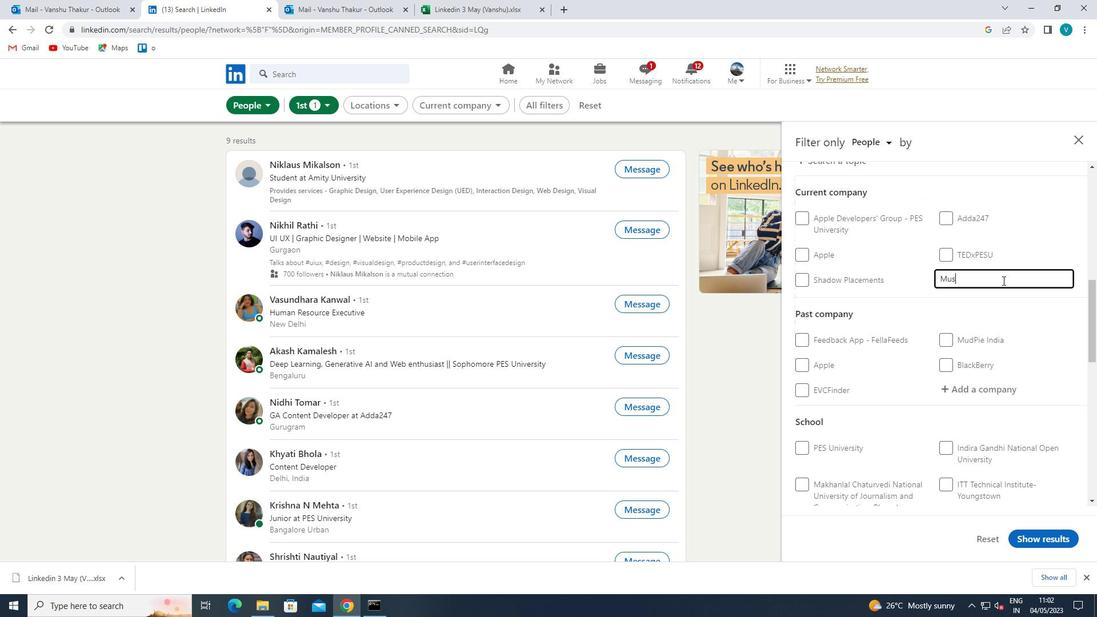 
Action: Mouse moved to (953, 326)
Screenshot: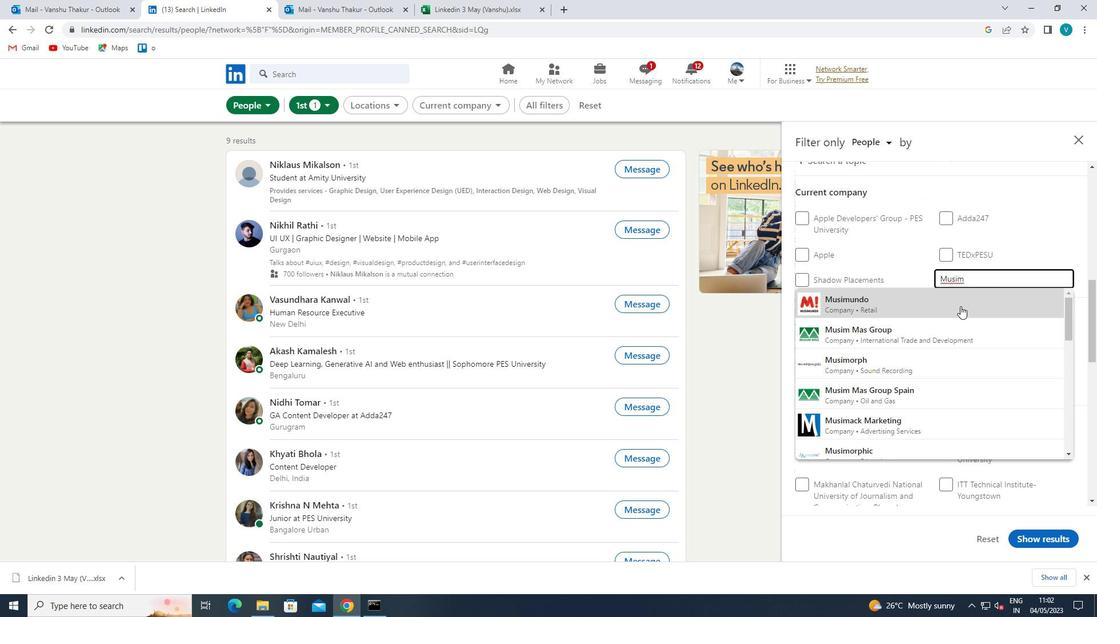 
Action: Mouse pressed left at (953, 326)
Screenshot: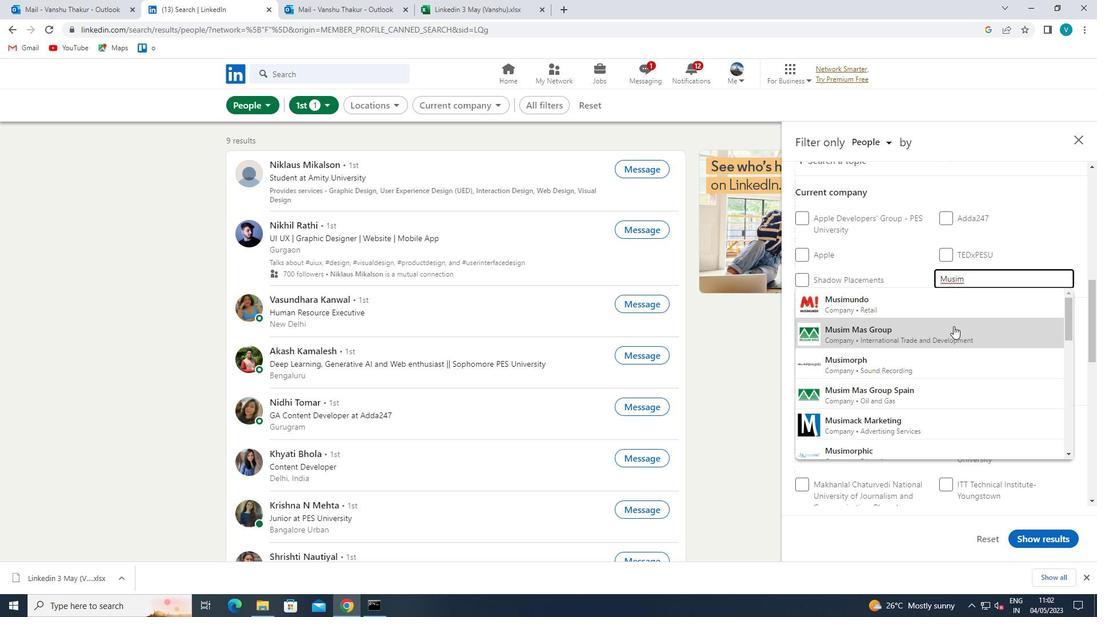 
Action: Mouse scrolled (953, 325) with delta (0, 0)
Screenshot: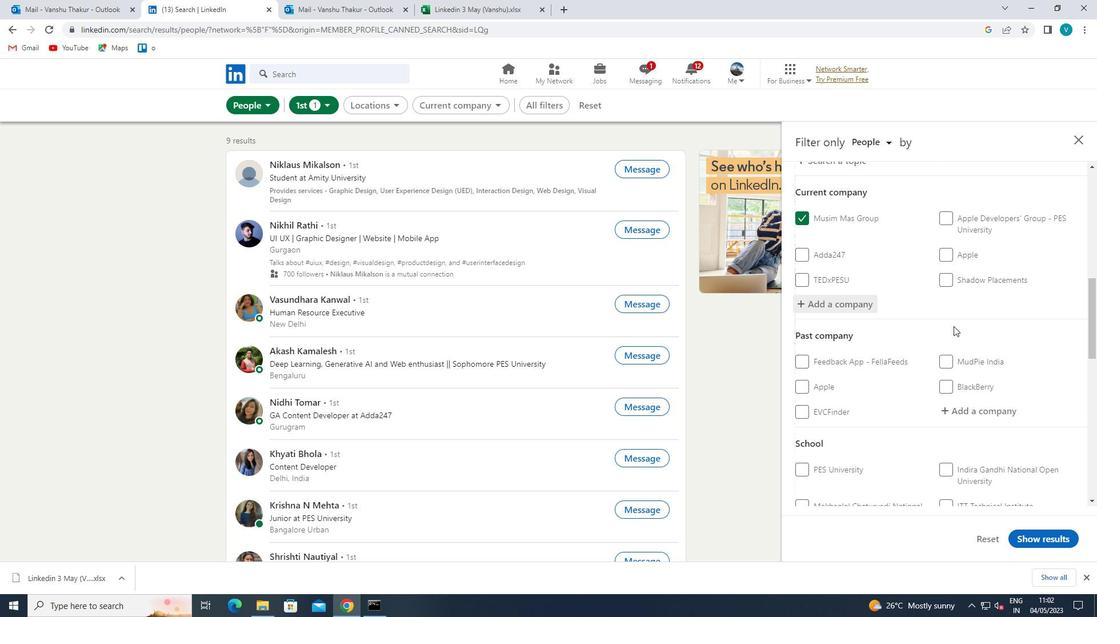 
Action: Mouse scrolled (953, 325) with delta (0, 0)
Screenshot: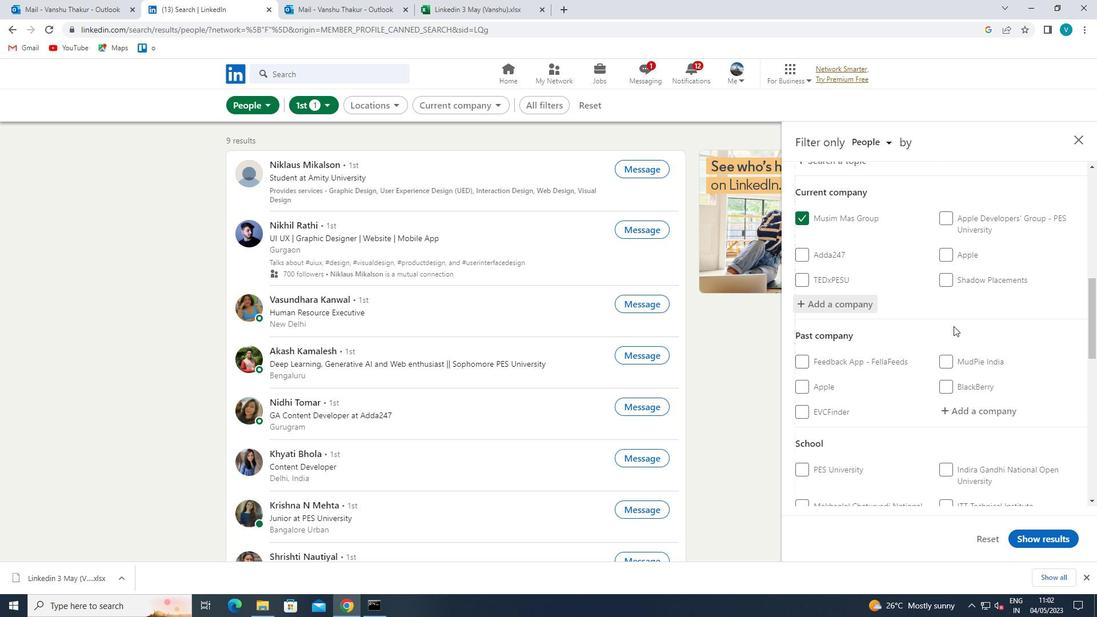 
Action: Mouse scrolled (953, 325) with delta (0, 0)
Screenshot: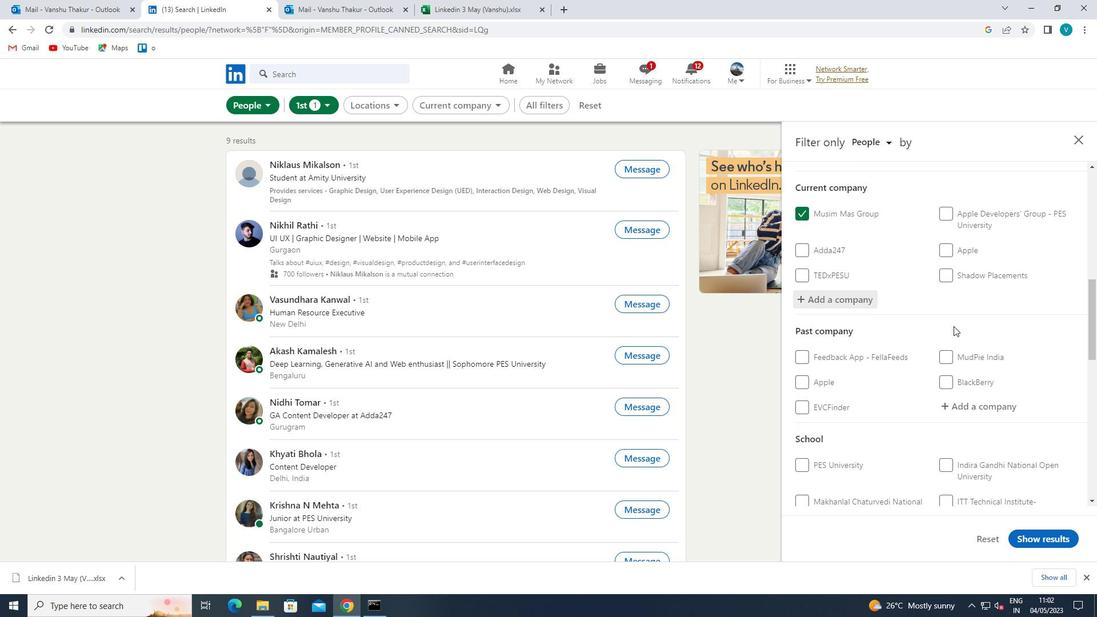 
Action: Mouse scrolled (953, 325) with delta (0, 0)
Screenshot: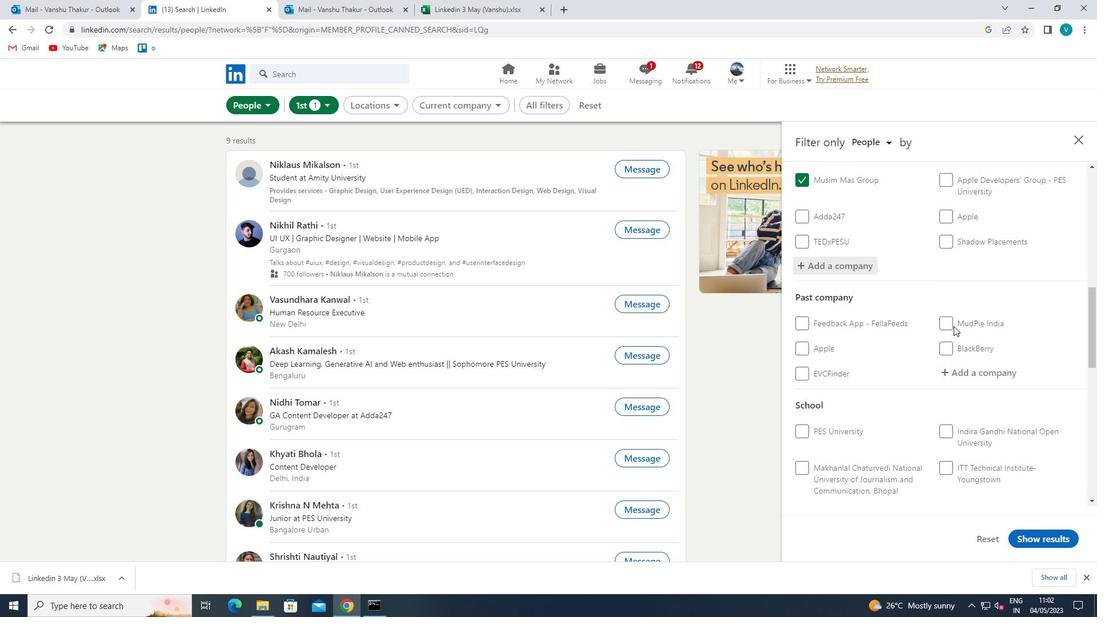
Action: Mouse pressed left at (953, 326)
Screenshot: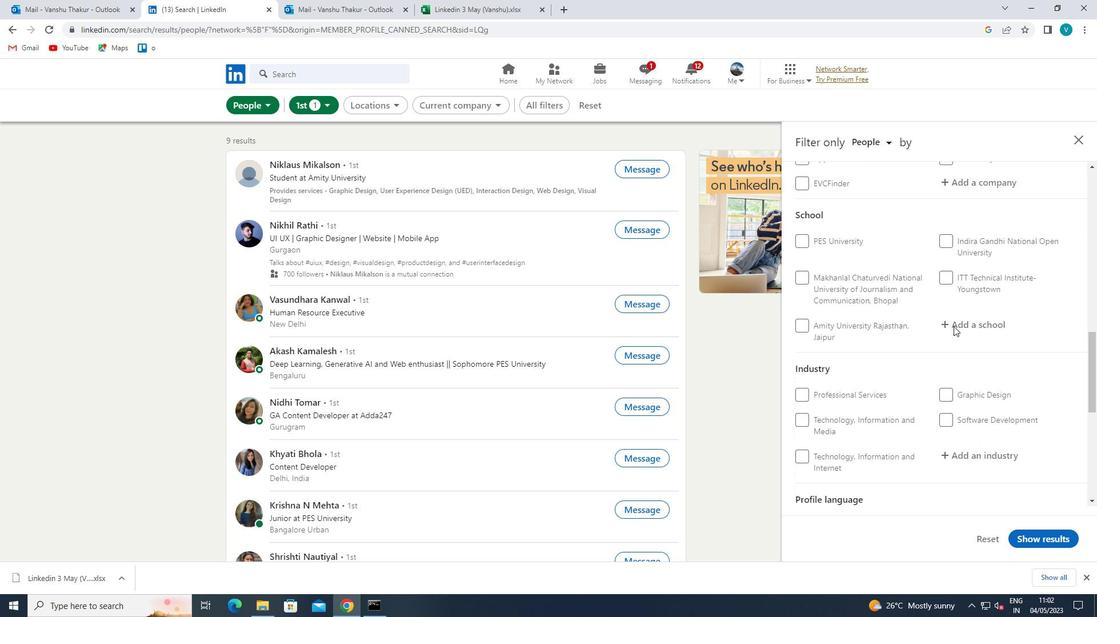 
Action: Key pressed <Key.shift><Key.shift><Key.shift>GALGOTIAS
Screenshot: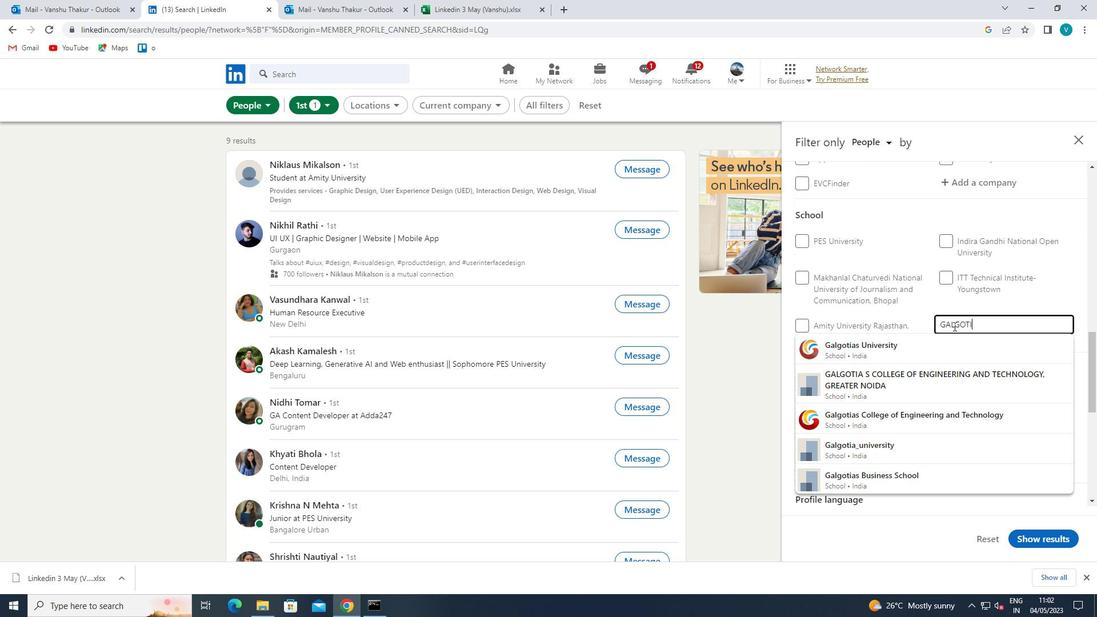 
Action: Mouse moved to (952, 327)
Screenshot: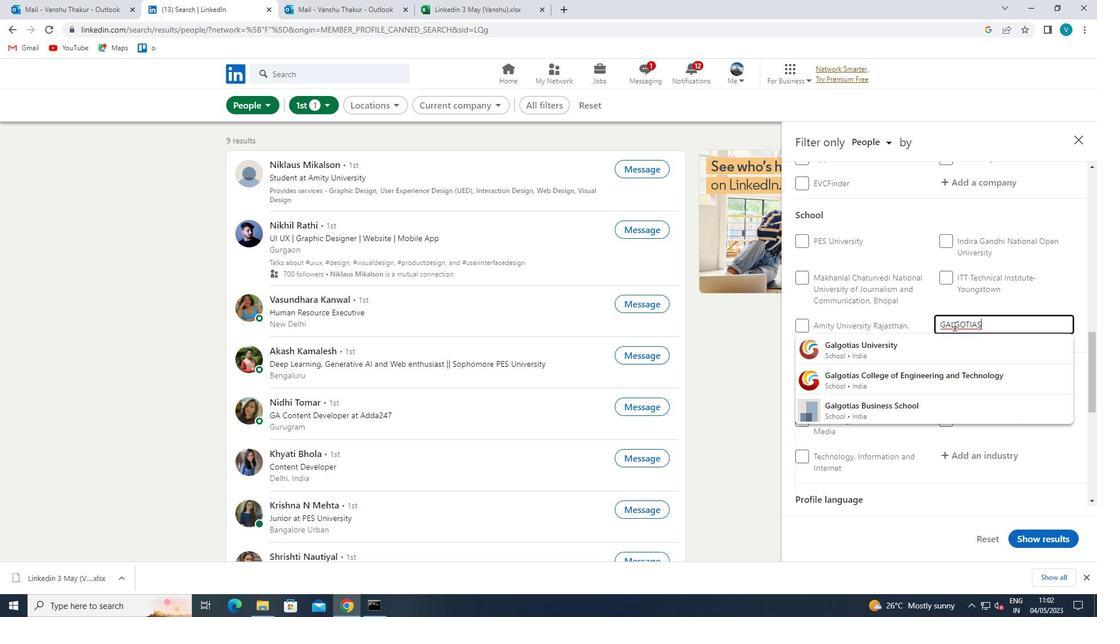 
Action: Key pressed <Key.space><Key.left><Key.left>'<Key.right><Key.space><Key.shift>COLLEGE<Key.space><Key.shift>OF<Key.space>ENGINEERNG<Key.space>AND<Key.space><Key.left><Key.left><Key.left><Key.left><Key.left><Key.left><Key.left><Key.shift>I<Key.right><Key.right><Key.right><Key.right><Key.right><Key.right><Key.right><Key.shift><Key.shift><Key.shift><Key.shift><Key.shift><Key.shift><Key.shift><Key.shift><Key.shift><Key.shift><Key.shift><Key.shift><Key.shift><Key.shift><Key.shift><Key.shift><Key.shift><Key.shift><Key.shift><Key.shift><Key.shift><Key.shift>TECHNOLOGY,<Key.space><Key.shift>GREATER<Key.space>NOIDA<Key.space>
Screenshot: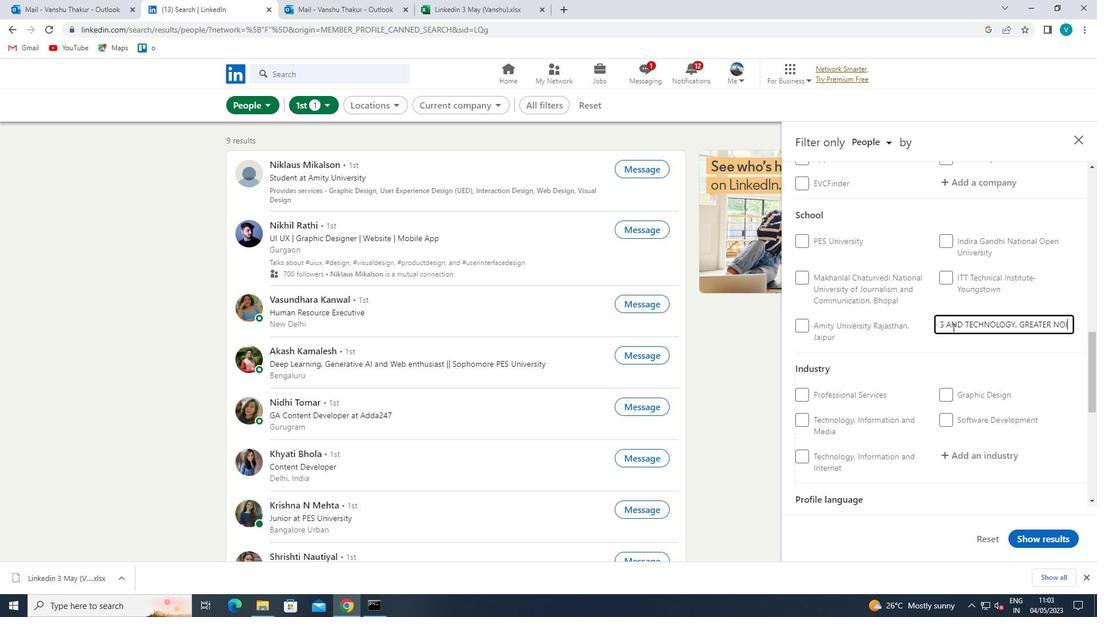 
Action: Mouse moved to (1025, 359)
Screenshot: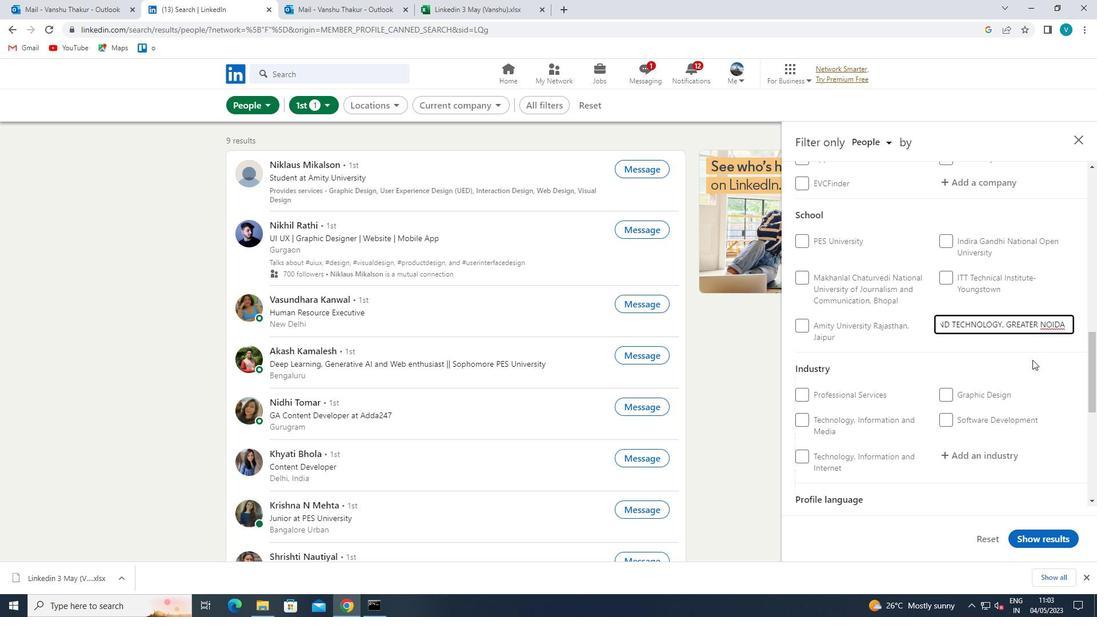 
Action: Mouse pressed left at (1025, 359)
Screenshot: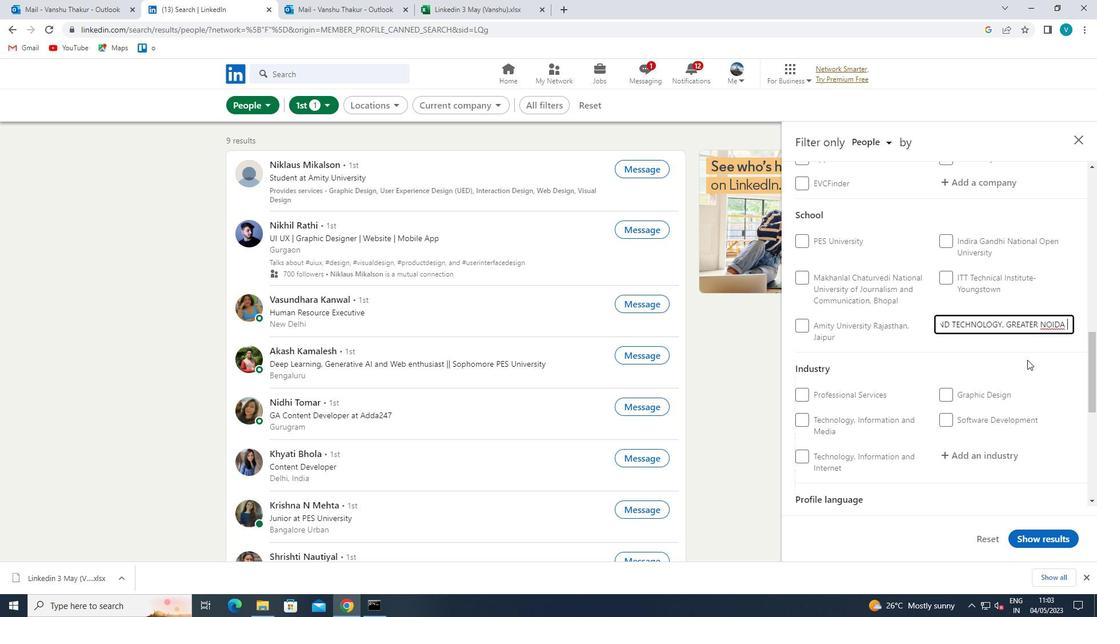 
Action: Mouse moved to (1014, 355)
Screenshot: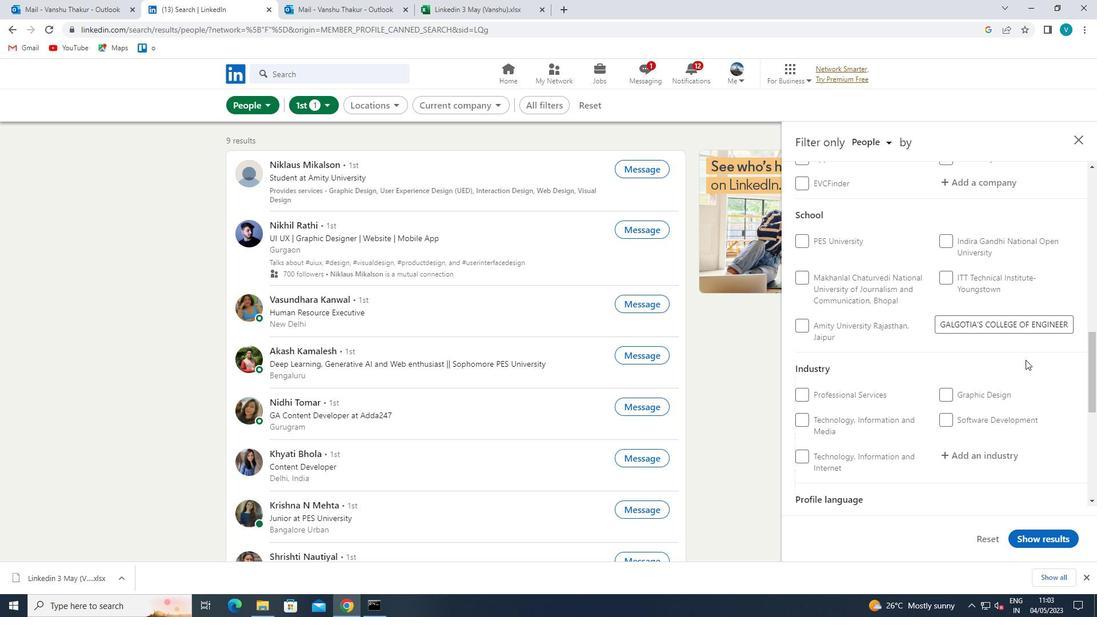 
Action: Mouse scrolled (1014, 354) with delta (0, 0)
Screenshot: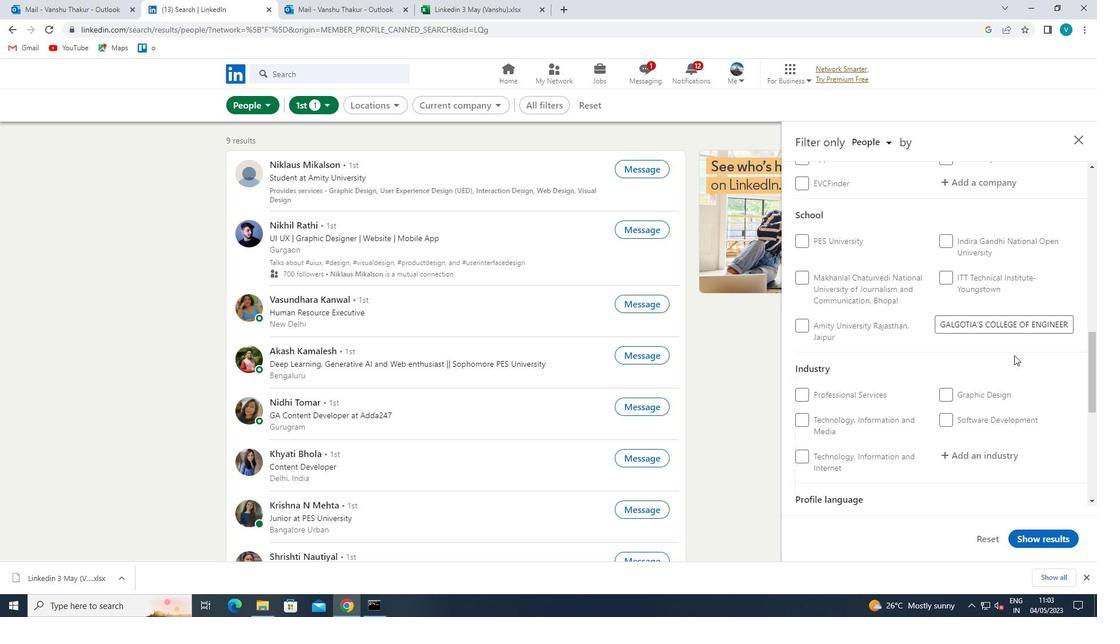 
Action: Mouse scrolled (1014, 354) with delta (0, 0)
Screenshot: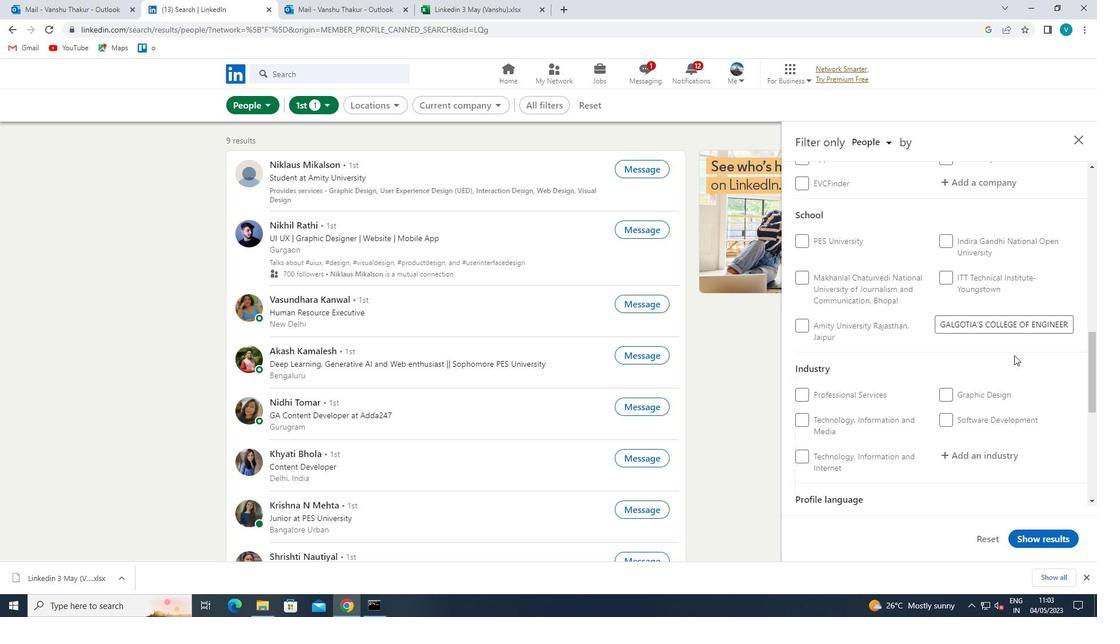 
Action: Mouse moved to (1006, 341)
Screenshot: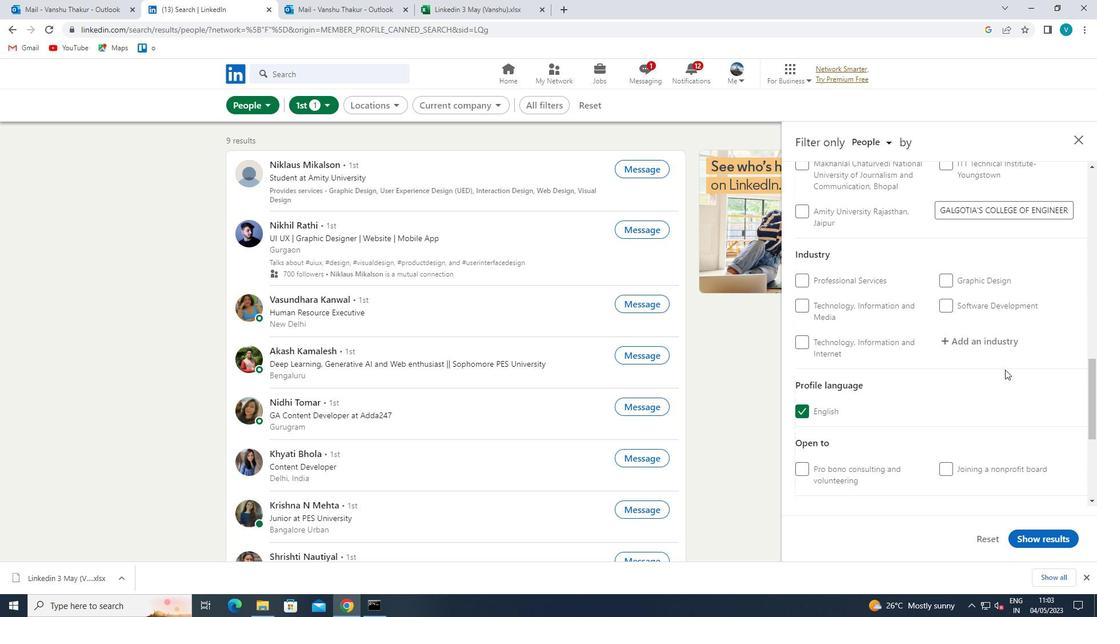 
Action: Mouse pressed left at (1006, 341)
Screenshot: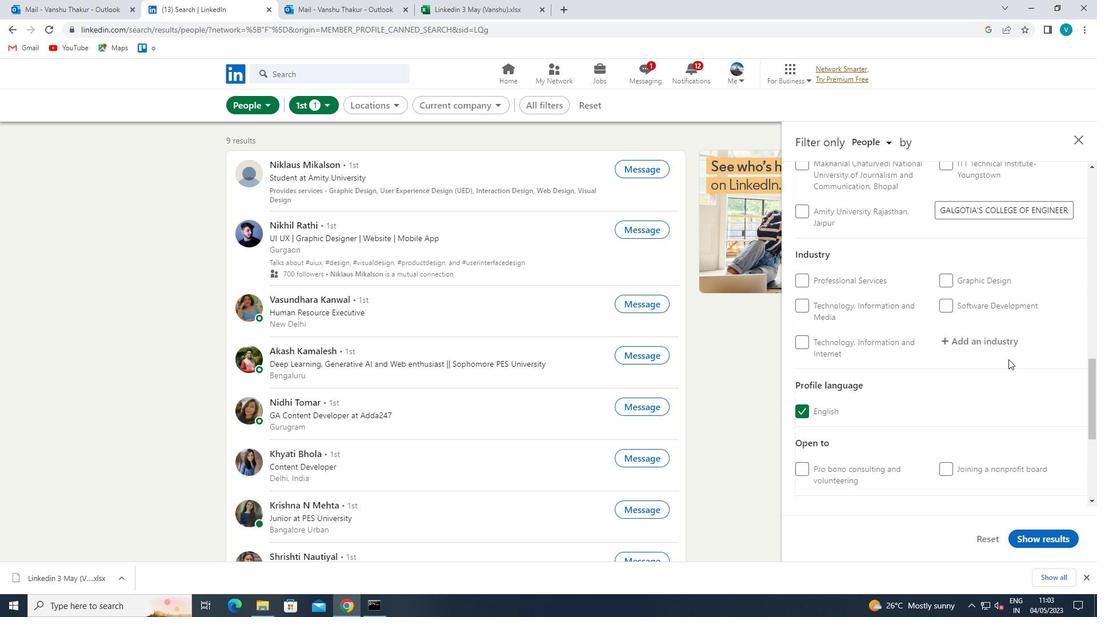
Action: Key pressed <Key.shift>RETAIL<Key.space><Key.down><Key.down><Key.down><Key.down><Key.enter>
Screenshot: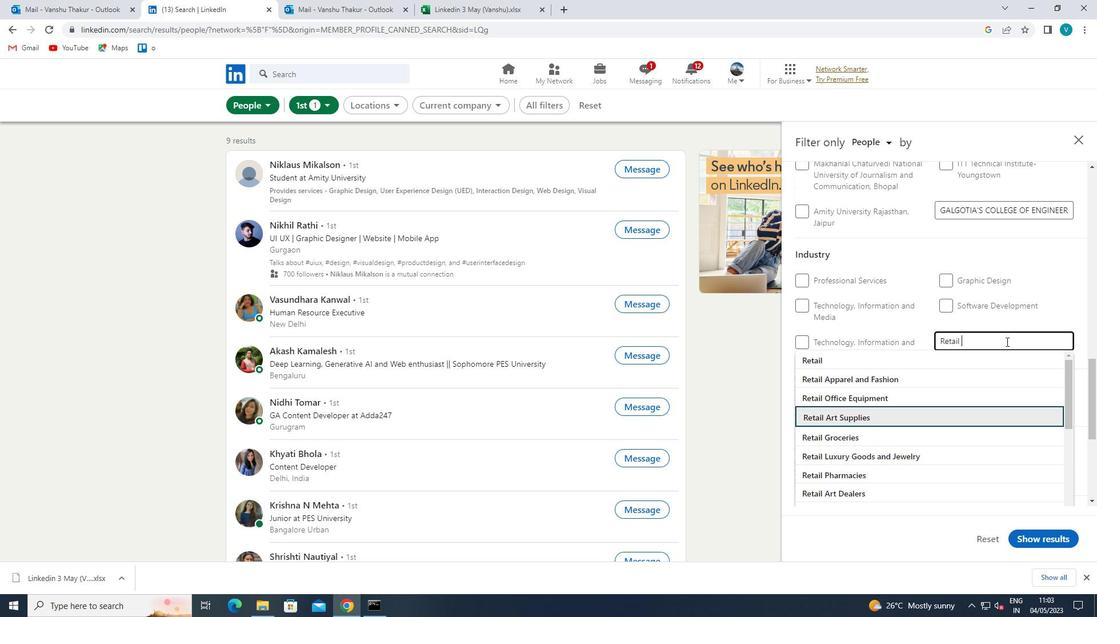 
Action: Mouse scrolled (1006, 341) with delta (0, 0)
Screenshot: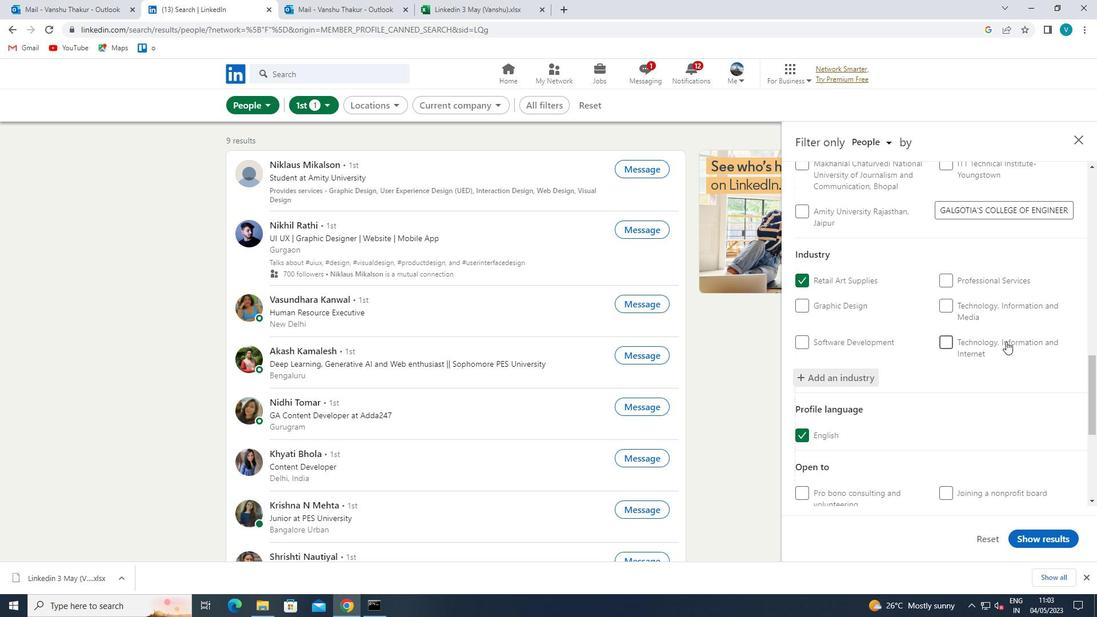 
Action: Mouse scrolled (1006, 341) with delta (0, 0)
Screenshot: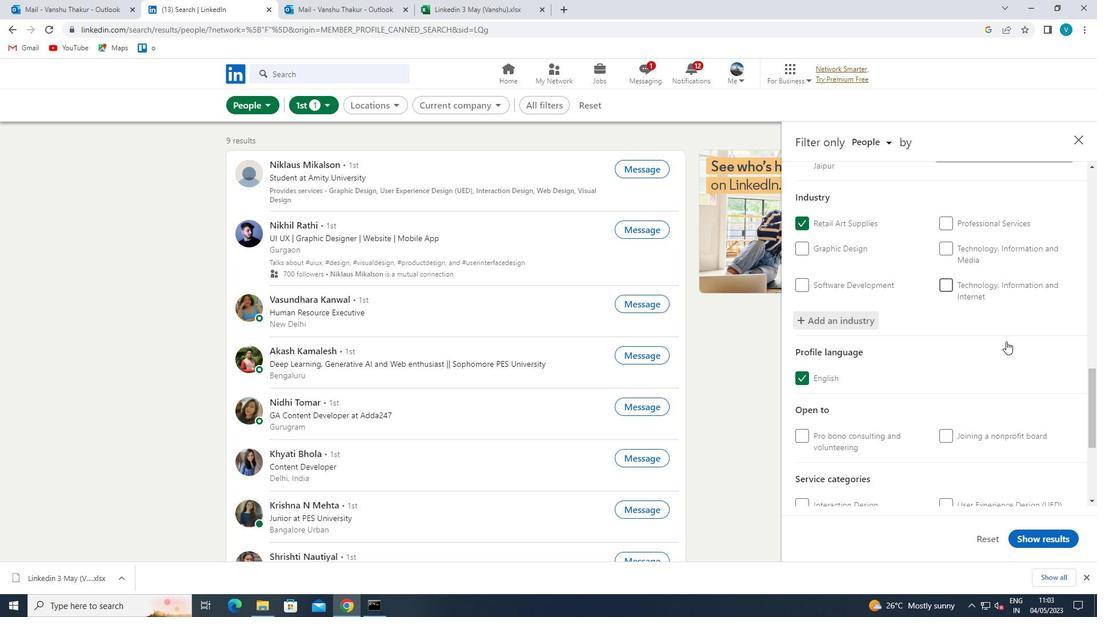 
Action: Mouse scrolled (1006, 341) with delta (0, 0)
Screenshot: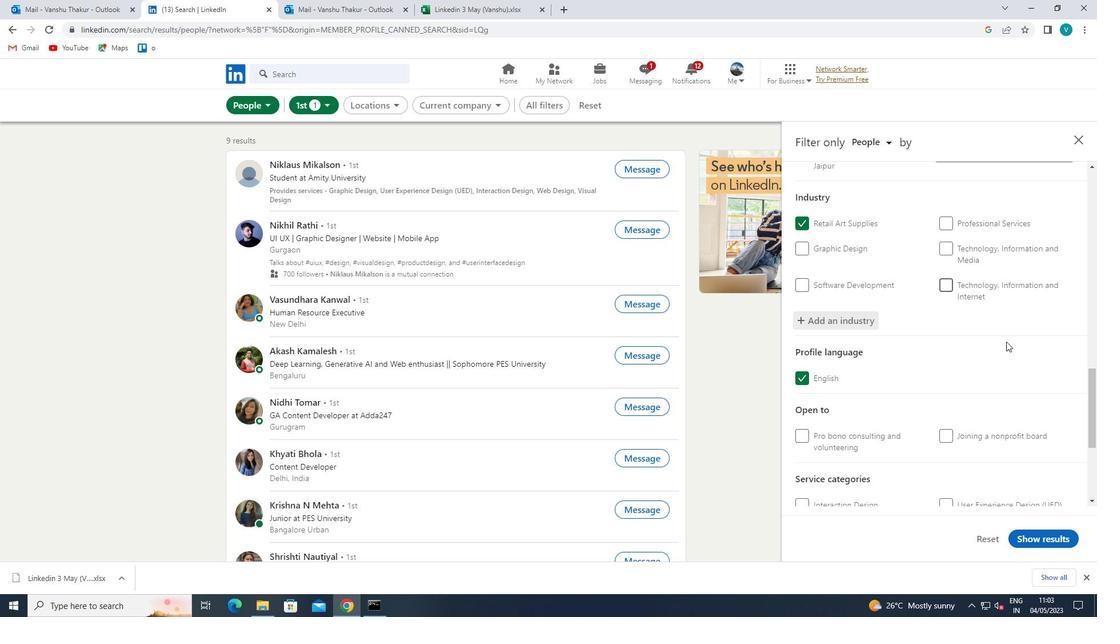 
Action: Mouse scrolled (1006, 341) with delta (0, 0)
Screenshot: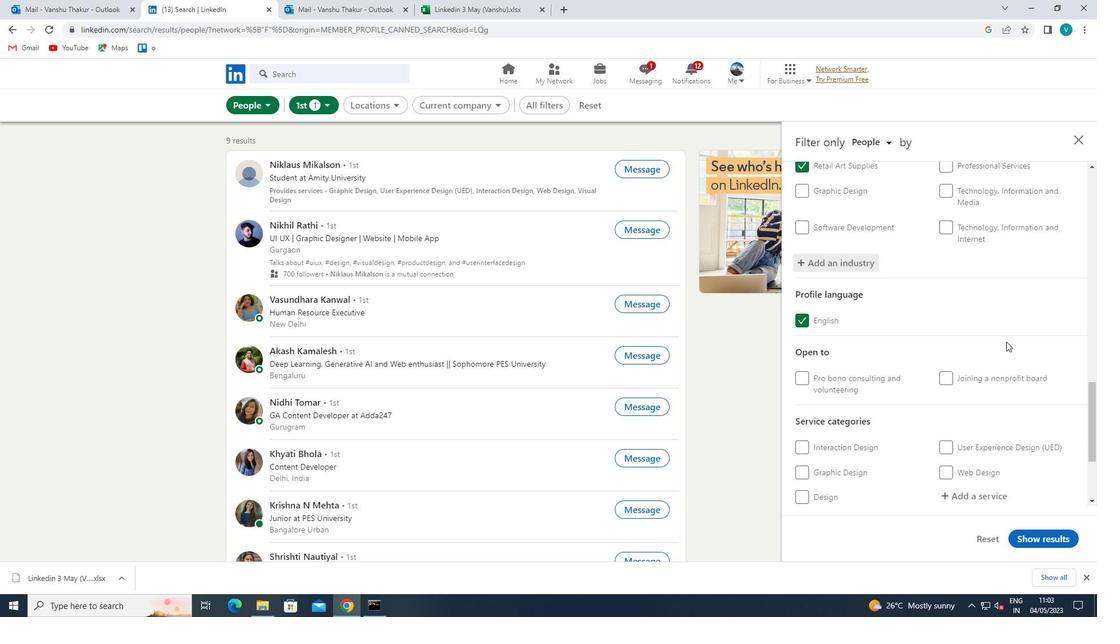 
Action: Mouse moved to (988, 378)
Screenshot: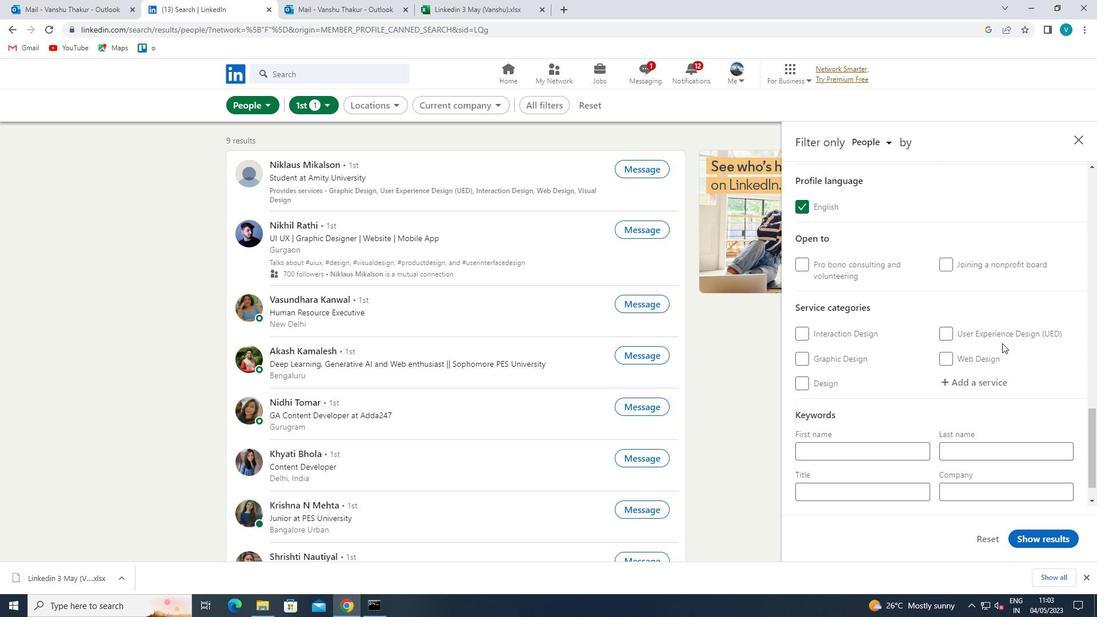 
Action: Mouse pressed left at (988, 378)
Screenshot: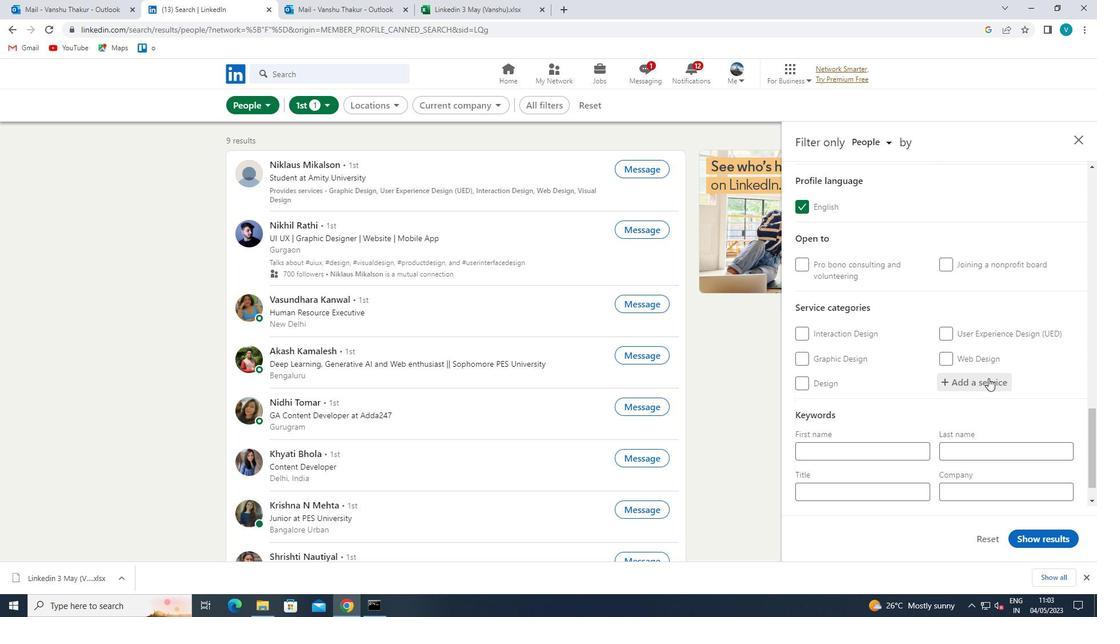 
Action: Key pressed <Key.shift>ILL
Screenshot: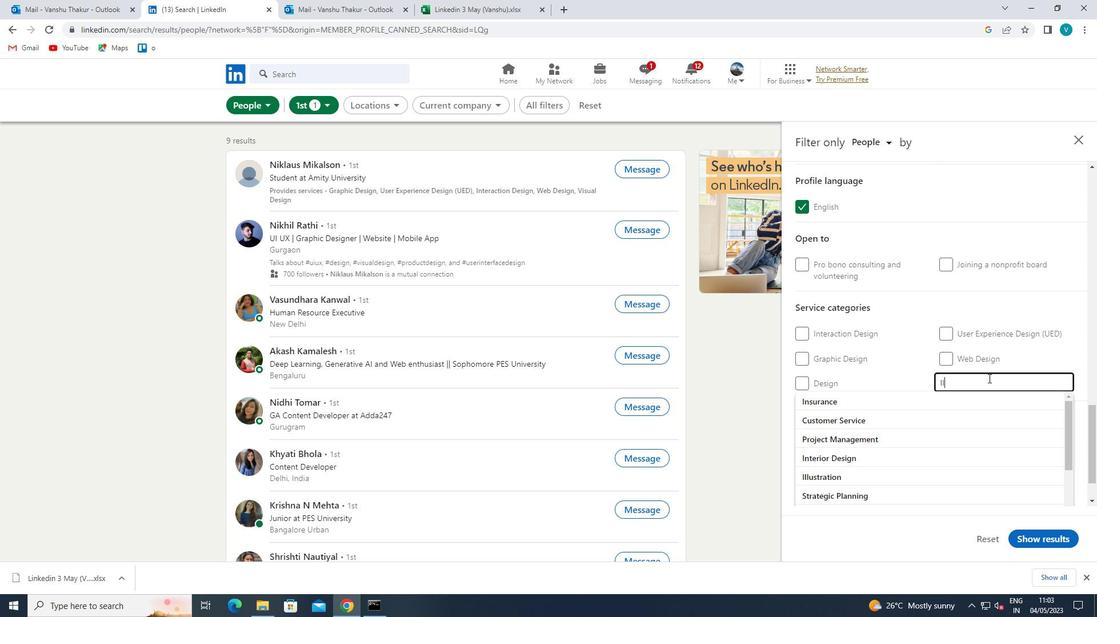 
Action: Mouse moved to (969, 392)
Screenshot: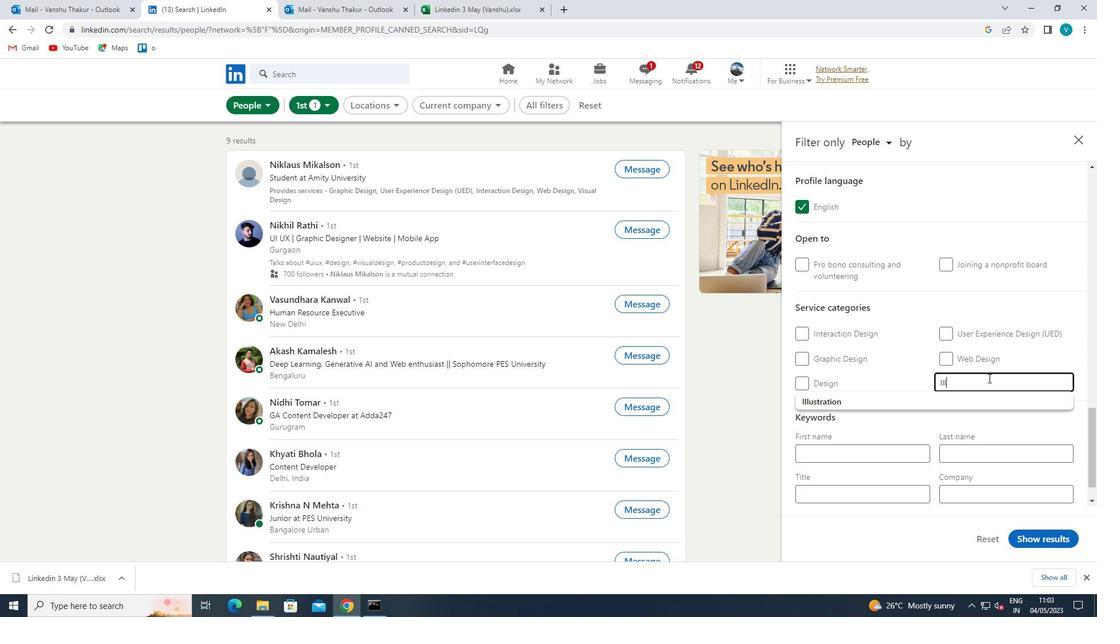 
Action: Mouse pressed left at (969, 392)
Screenshot: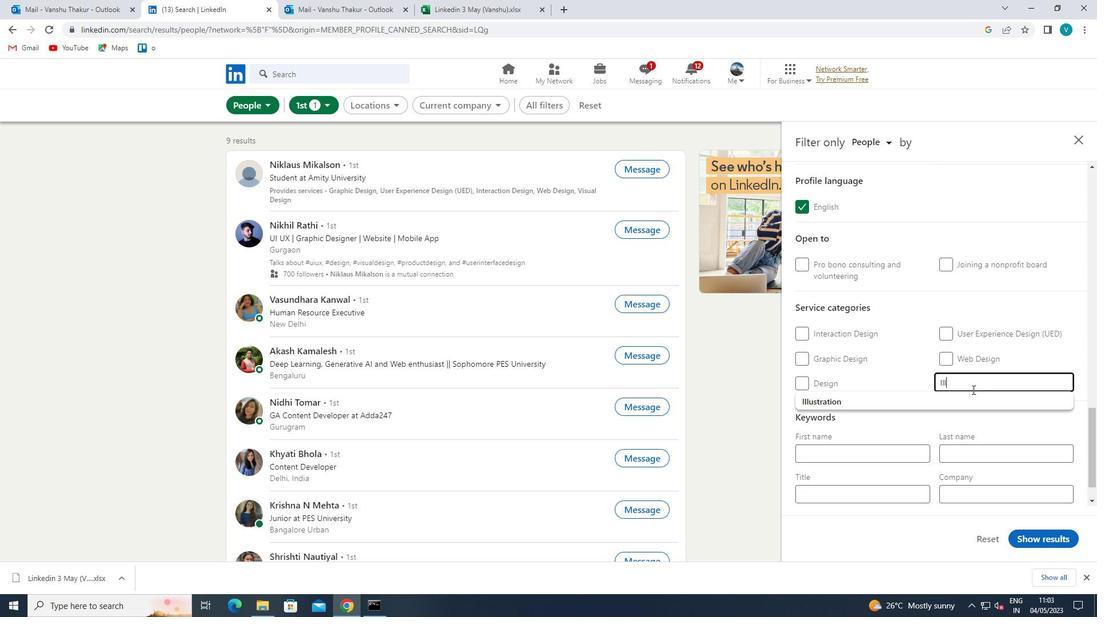 
Action: Mouse moved to (969, 392)
Screenshot: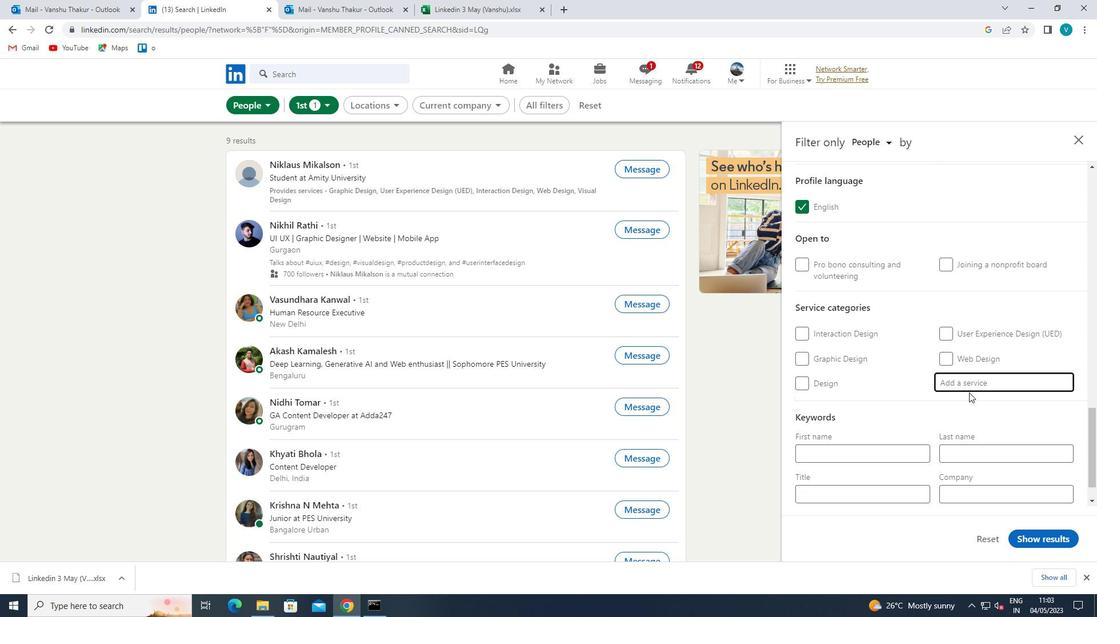 
Action: Mouse scrolled (969, 391) with delta (0, 0)
Screenshot: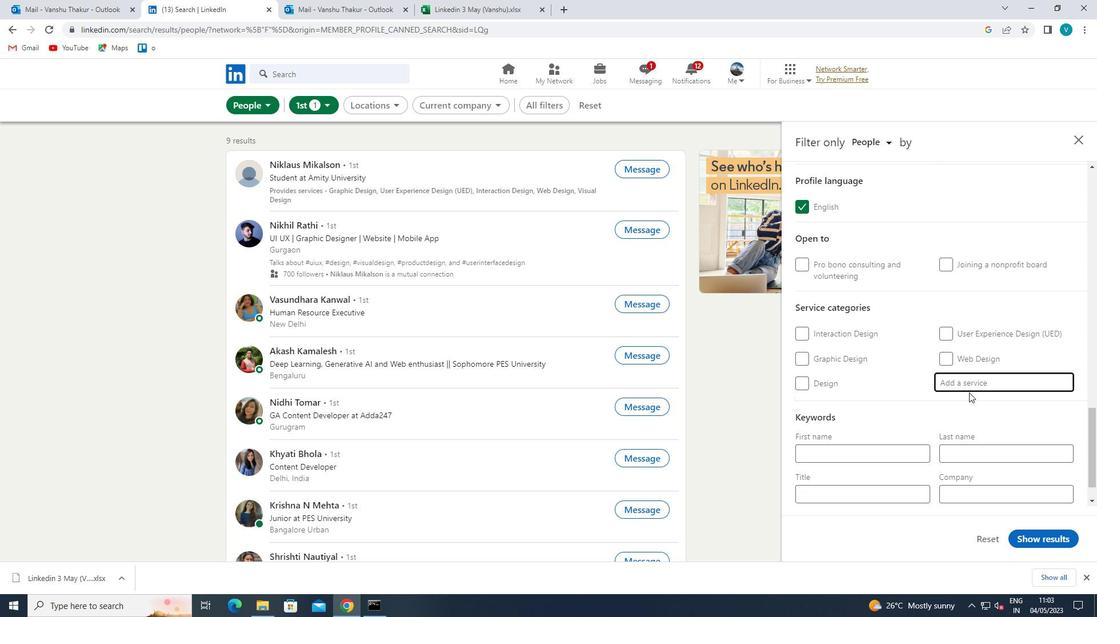 
Action: Mouse moved to (968, 392)
Screenshot: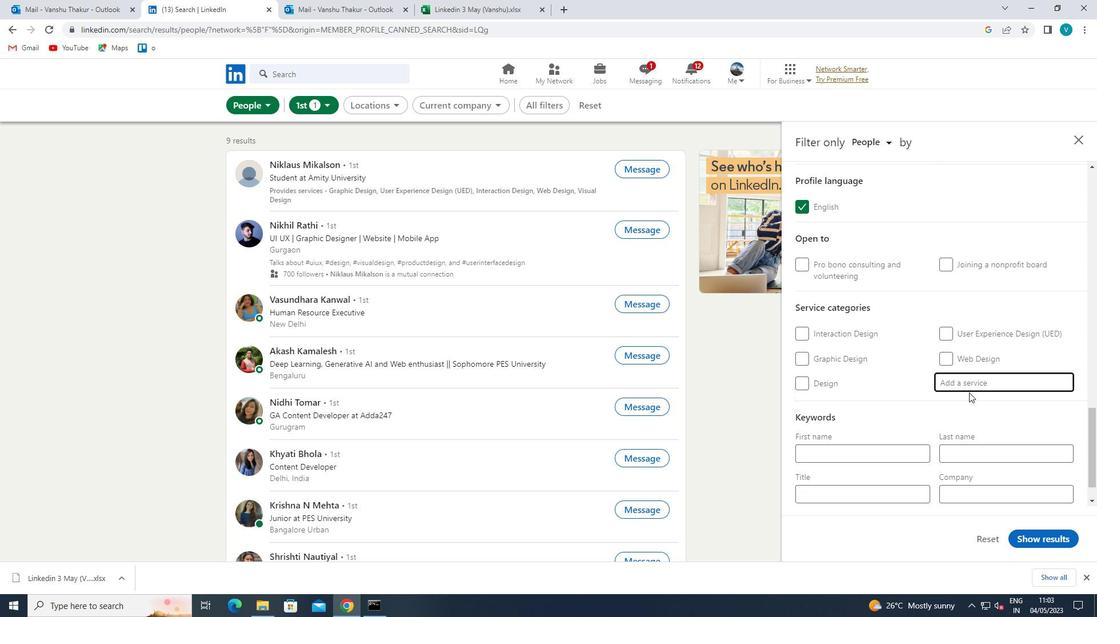 
Action: Mouse scrolled (968, 391) with delta (0, 0)
Screenshot: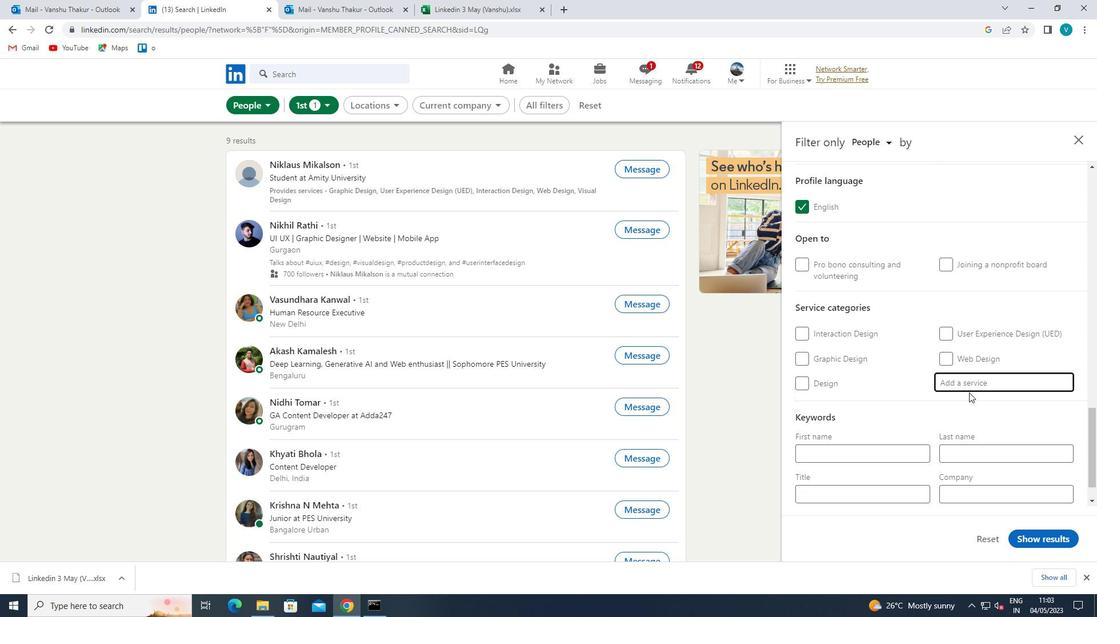 
Action: Mouse scrolled (968, 391) with delta (0, 0)
Screenshot: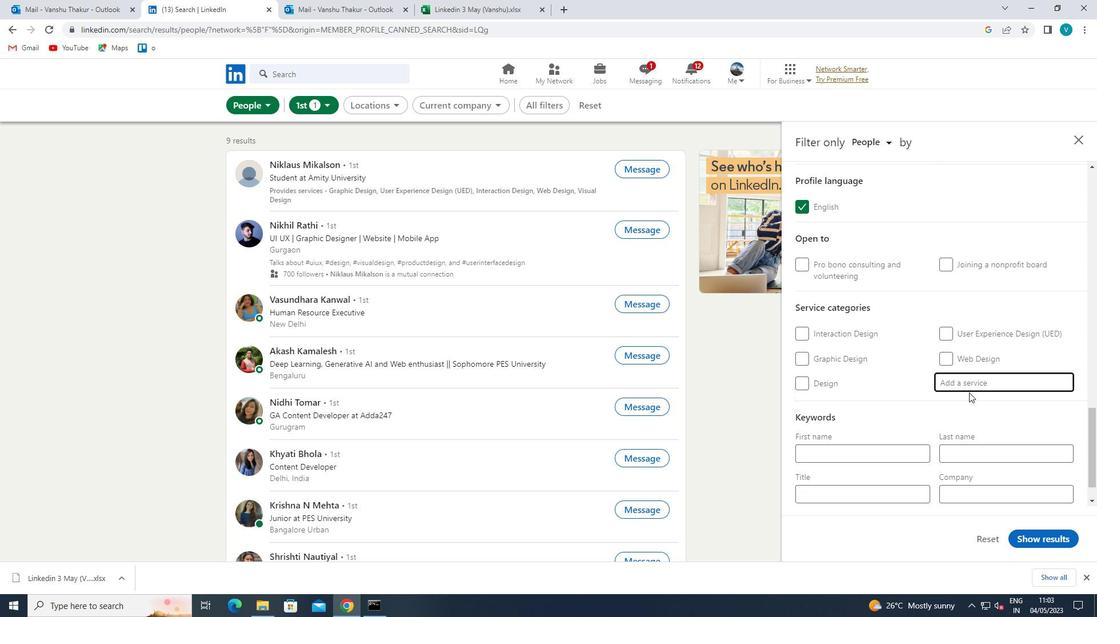 
Action: Mouse moved to (967, 393)
Screenshot: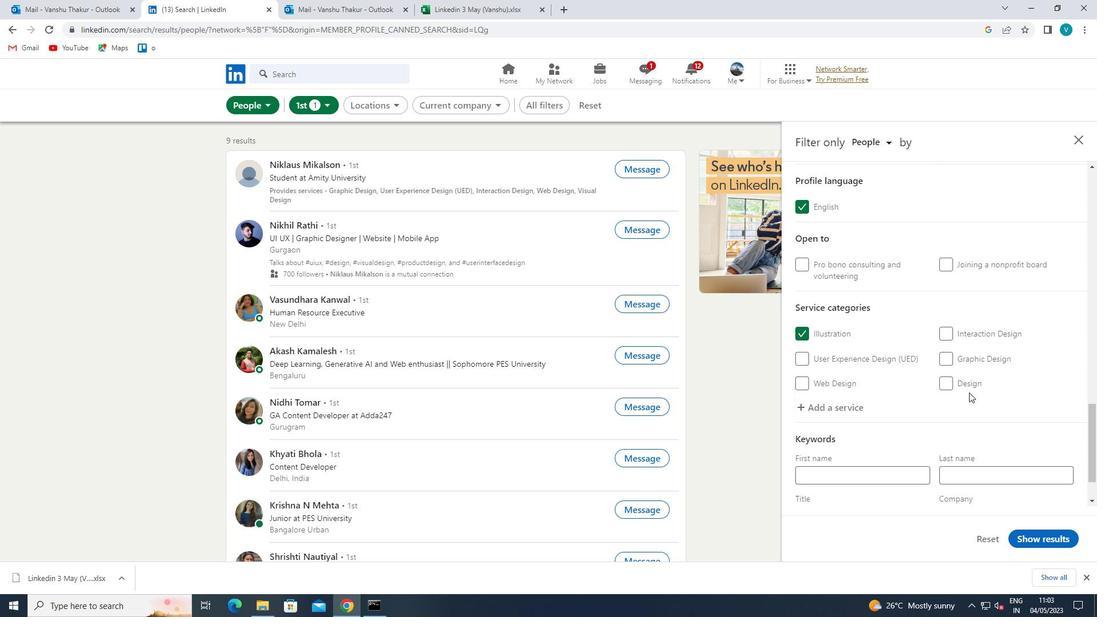 
Action: Mouse scrolled (967, 392) with delta (0, 0)
Screenshot: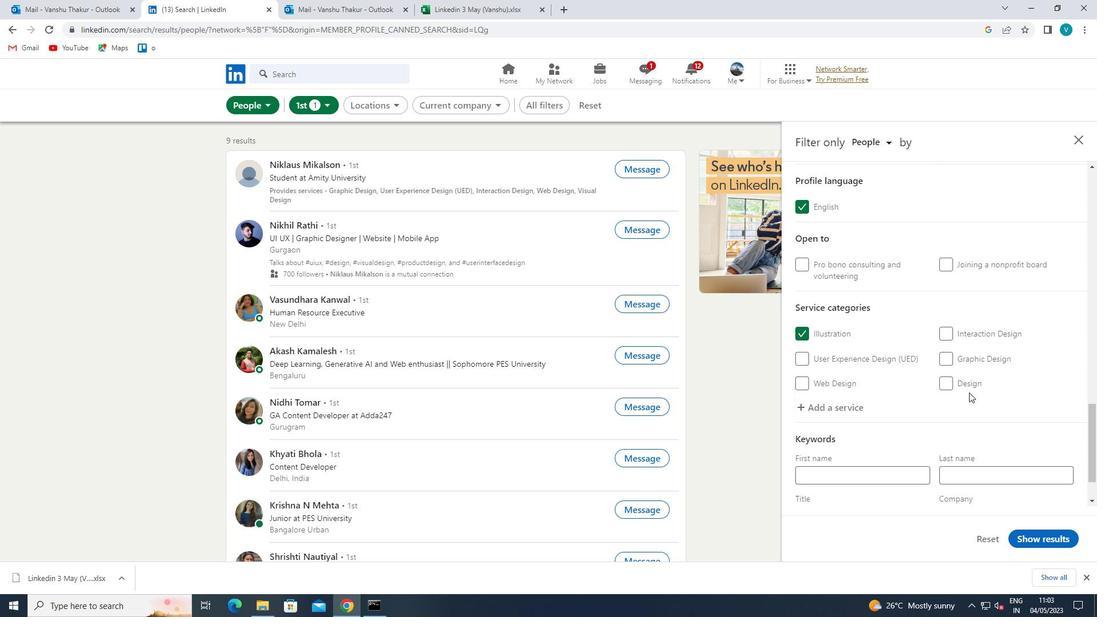 
Action: Mouse moved to (883, 450)
Screenshot: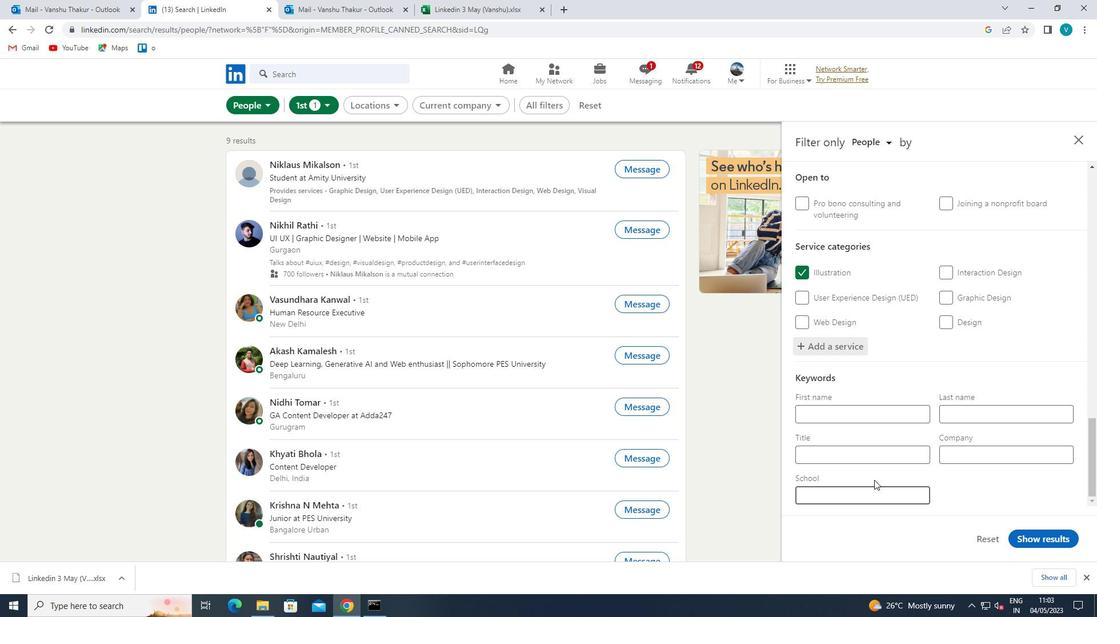 
Action: Mouse pressed left at (883, 450)
Screenshot: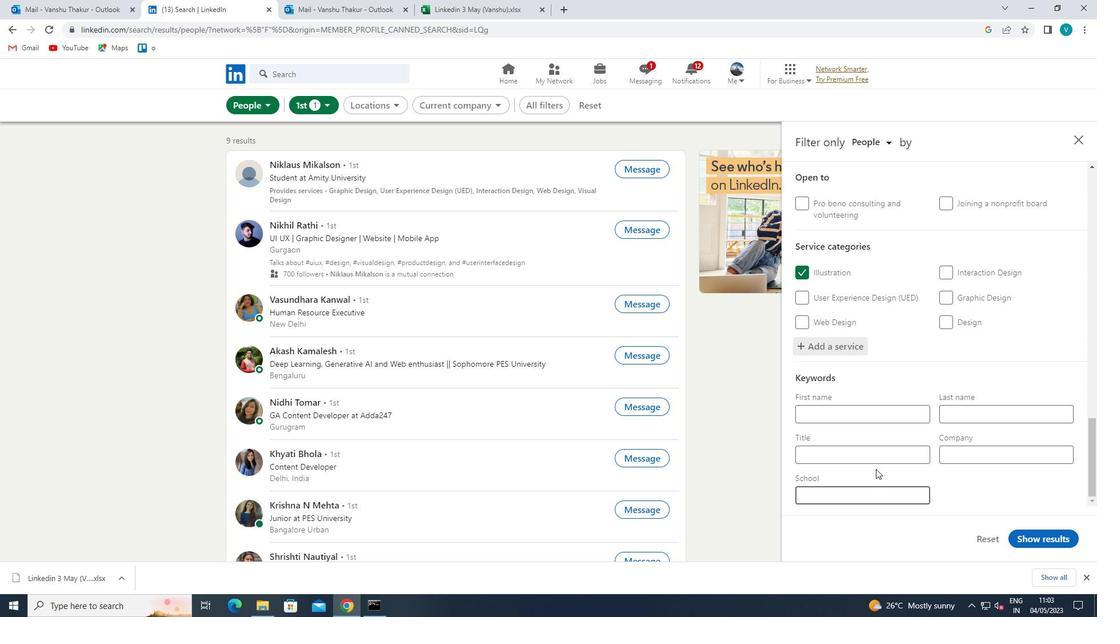 
Action: Mouse moved to (885, 448)
Screenshot: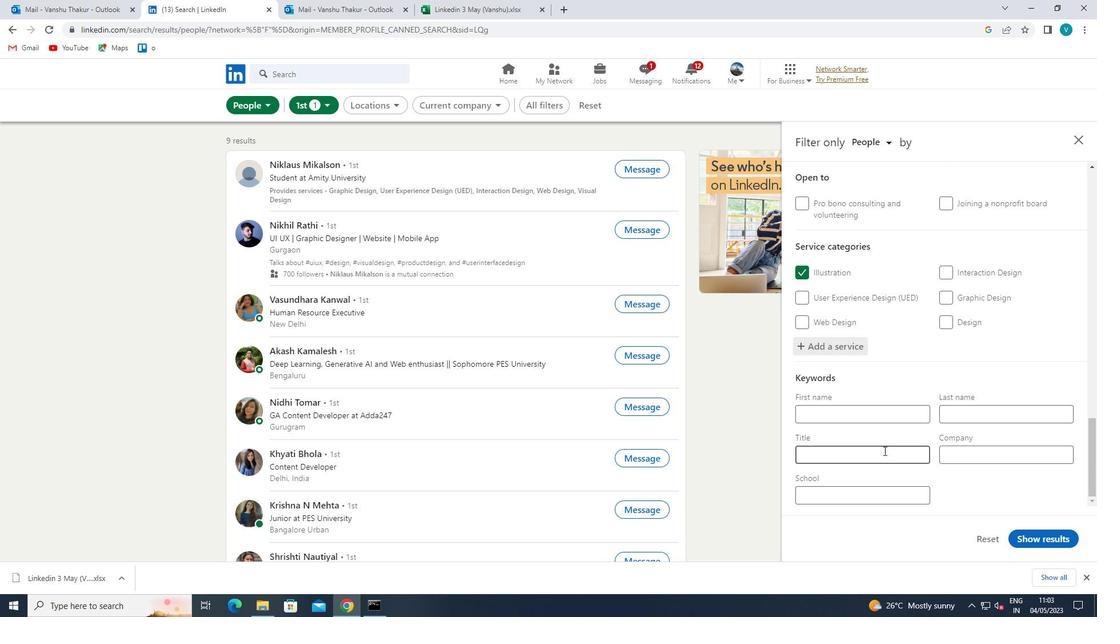 
Action: Key pressed <Key.shift>ASSISTAM<Key.backspace>NT<Key.space><Key.shift>MANAGER<Key.space>
Screenshot: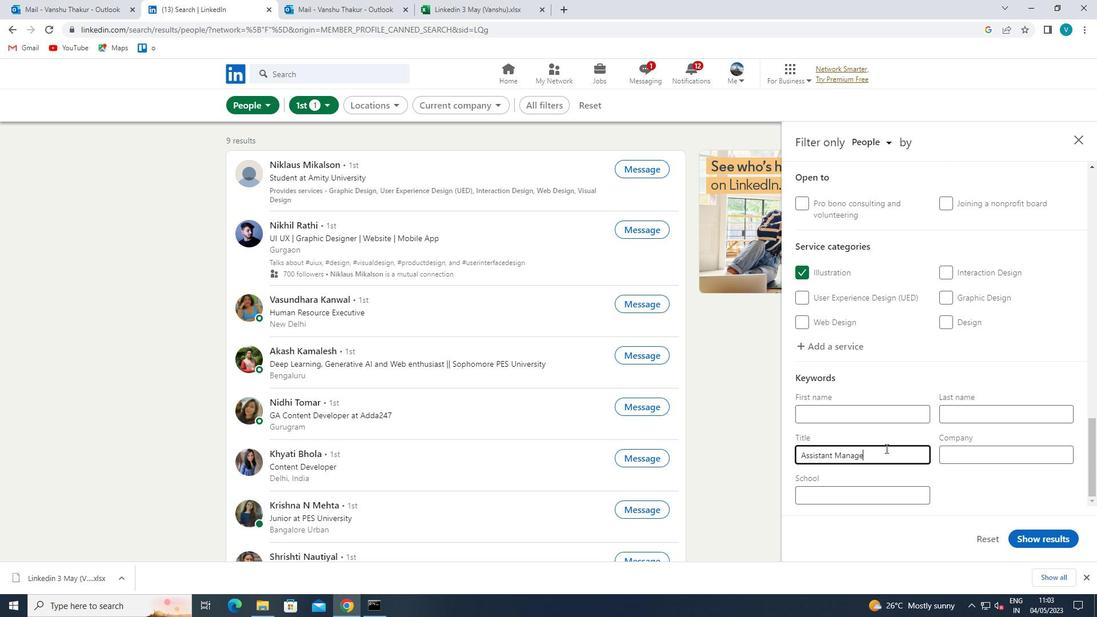 
Action: Mouse moved to (1045, 544)
Screenshot: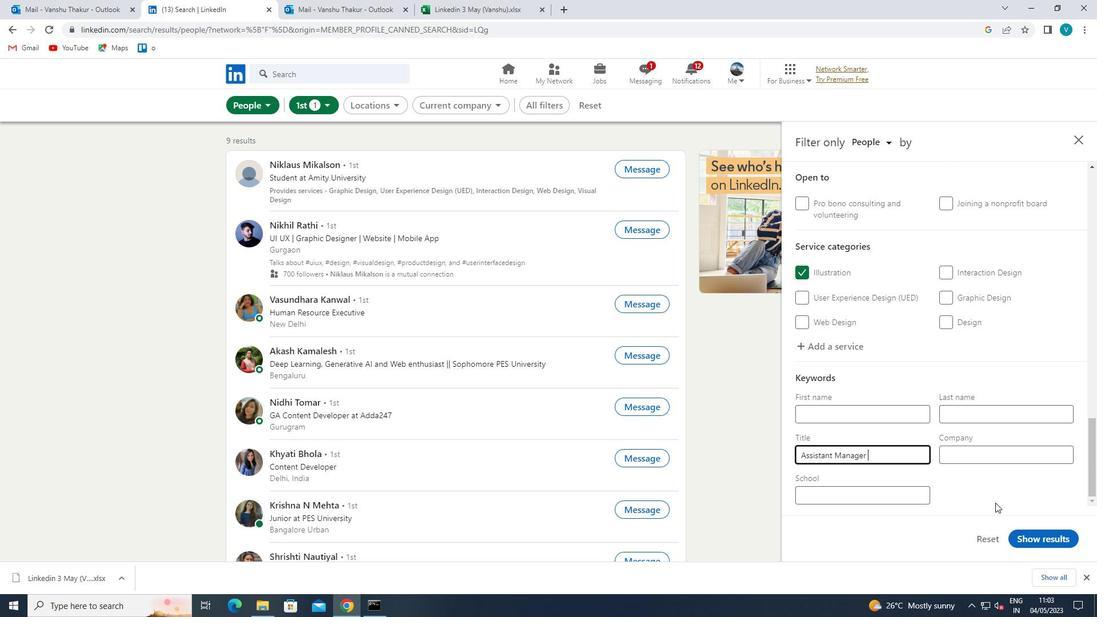 
Action: Mouse pressed left at (1045, 544)
Screenshot: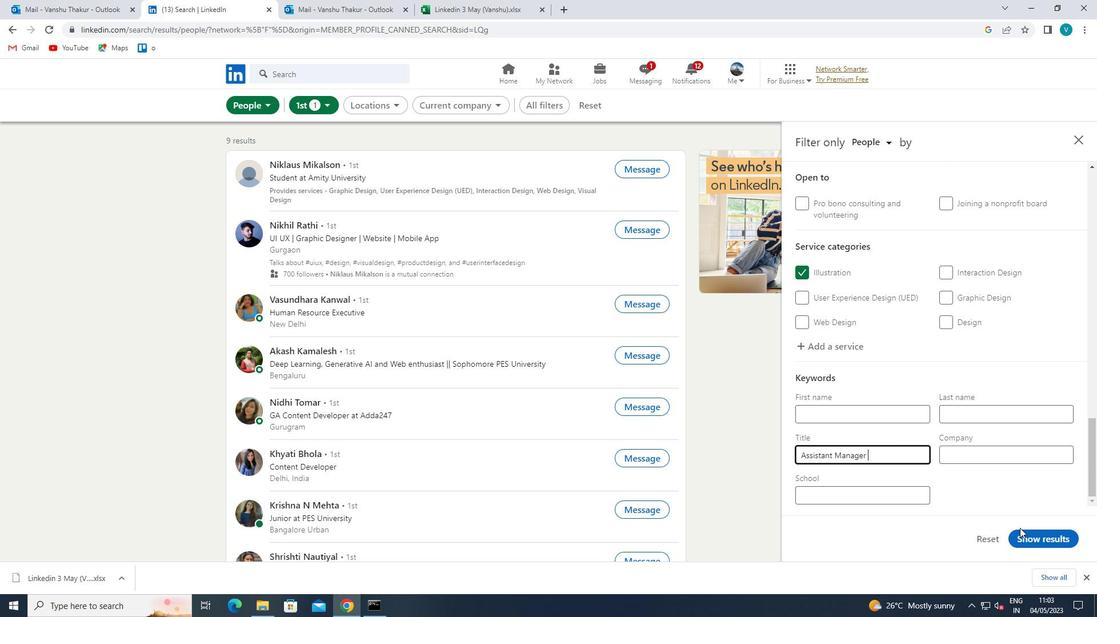 
